 Task: Create a due date automation trigger when advanced on, the moment a card is due add dates due in between 1 and 5 working days.
Action: Mouse moved to (1146, 336)
Screenshot: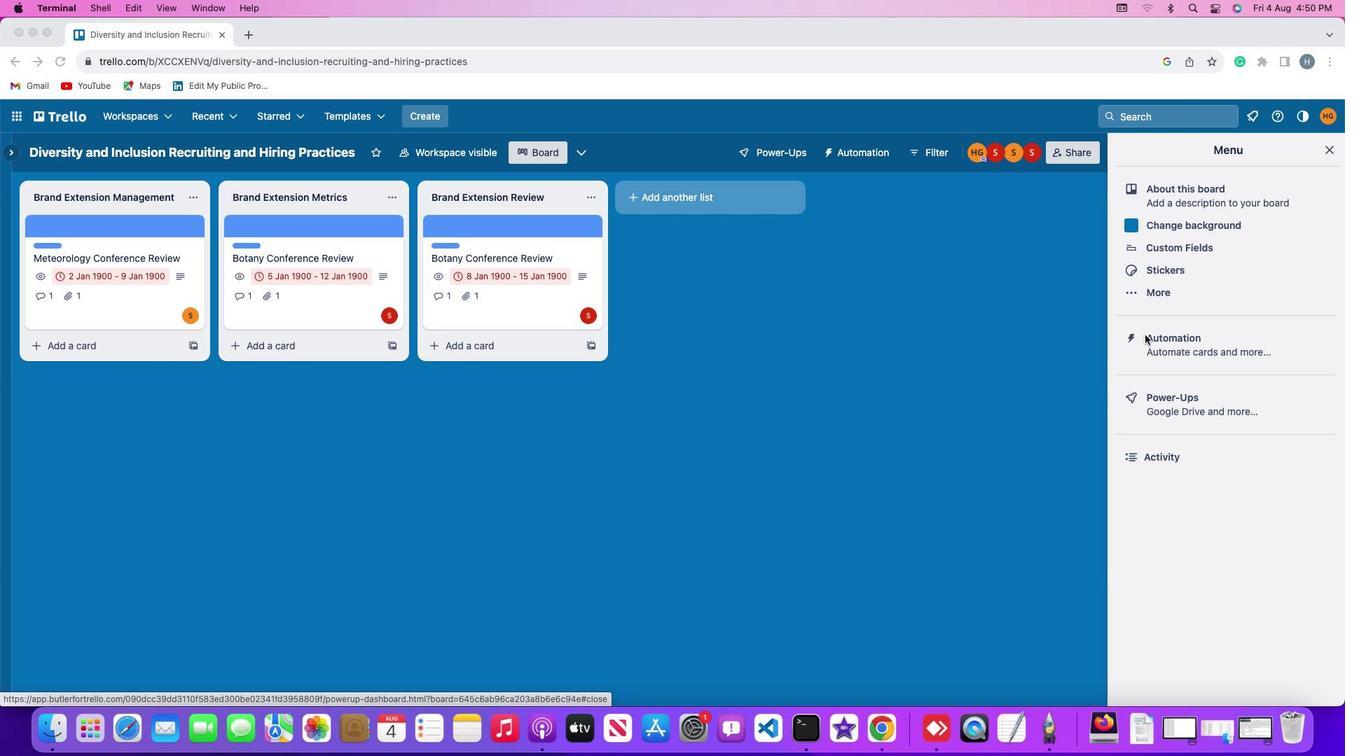 
Action: Mouse pressed left at (1146, 336)
Screenshot: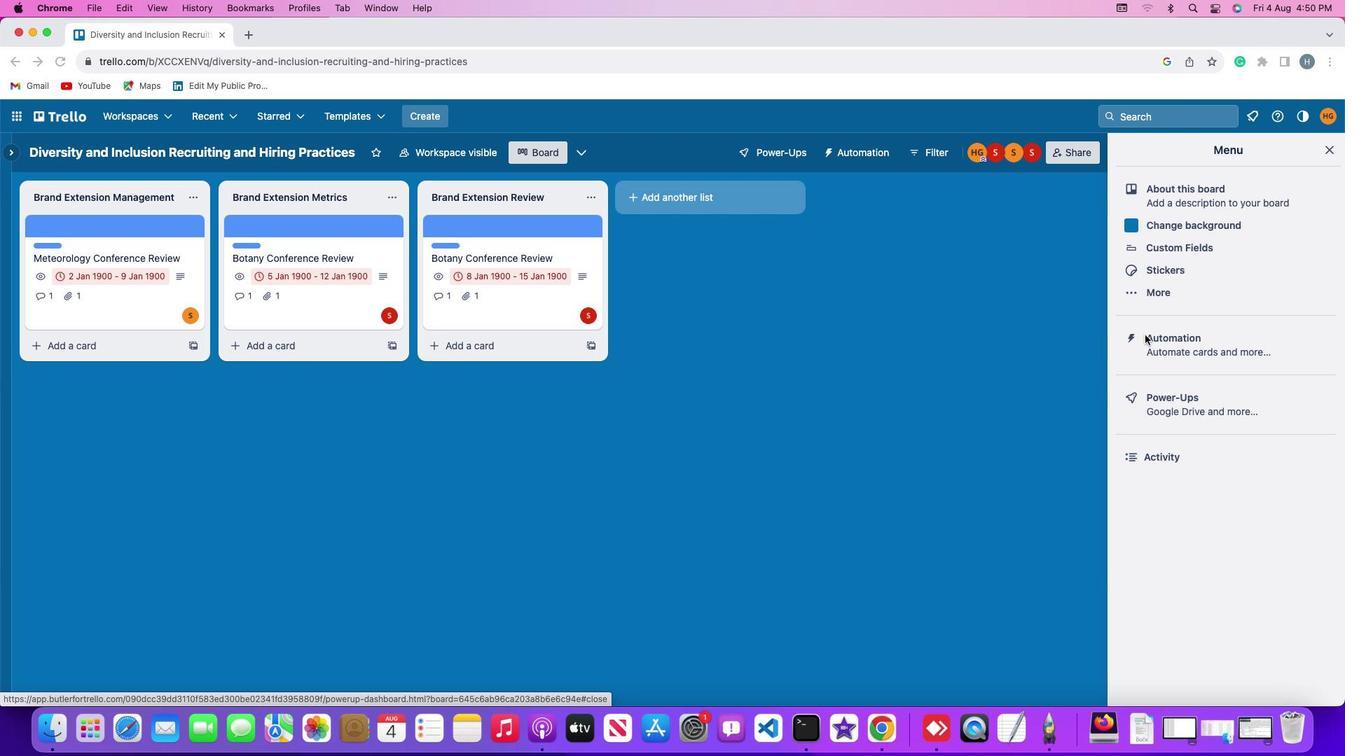 
Action: Mouse moved to (1146, 336)
Screenshot: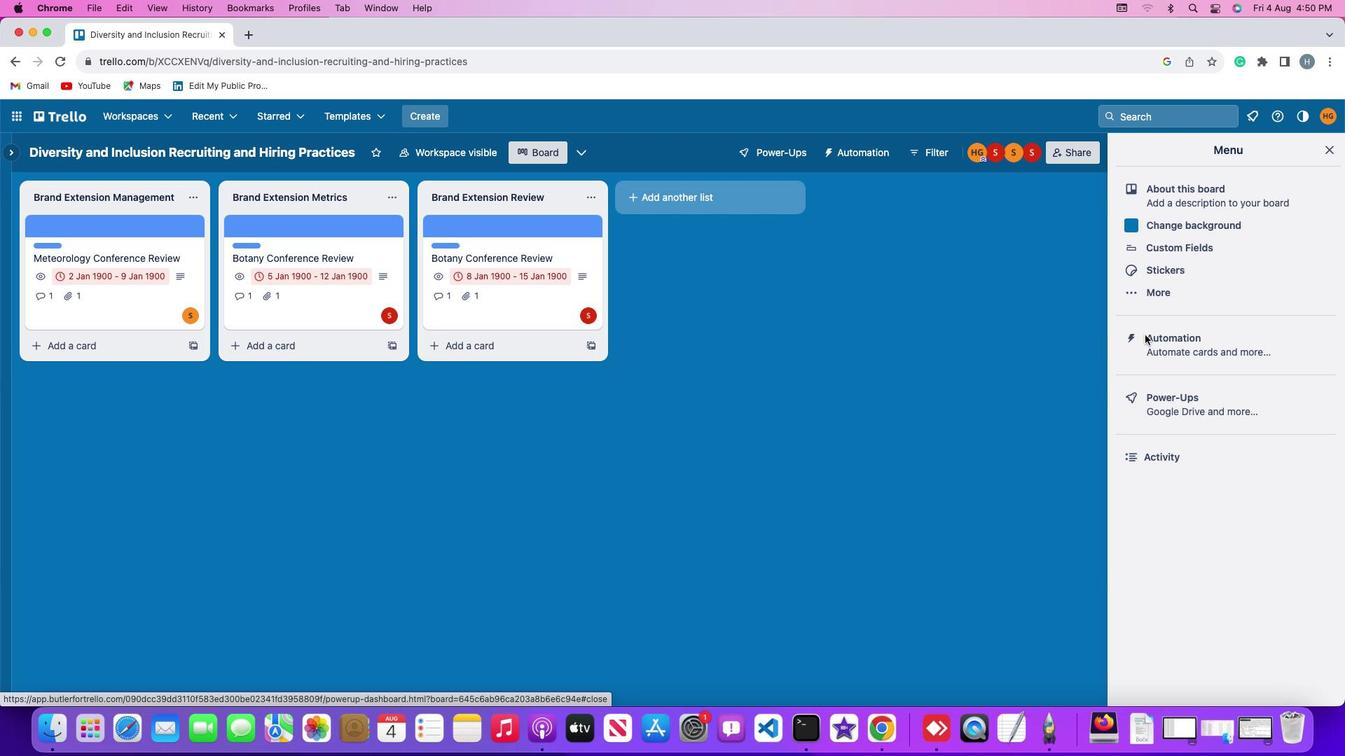 
Action: Mouse pressed left at (1146, 336)
Screenshot: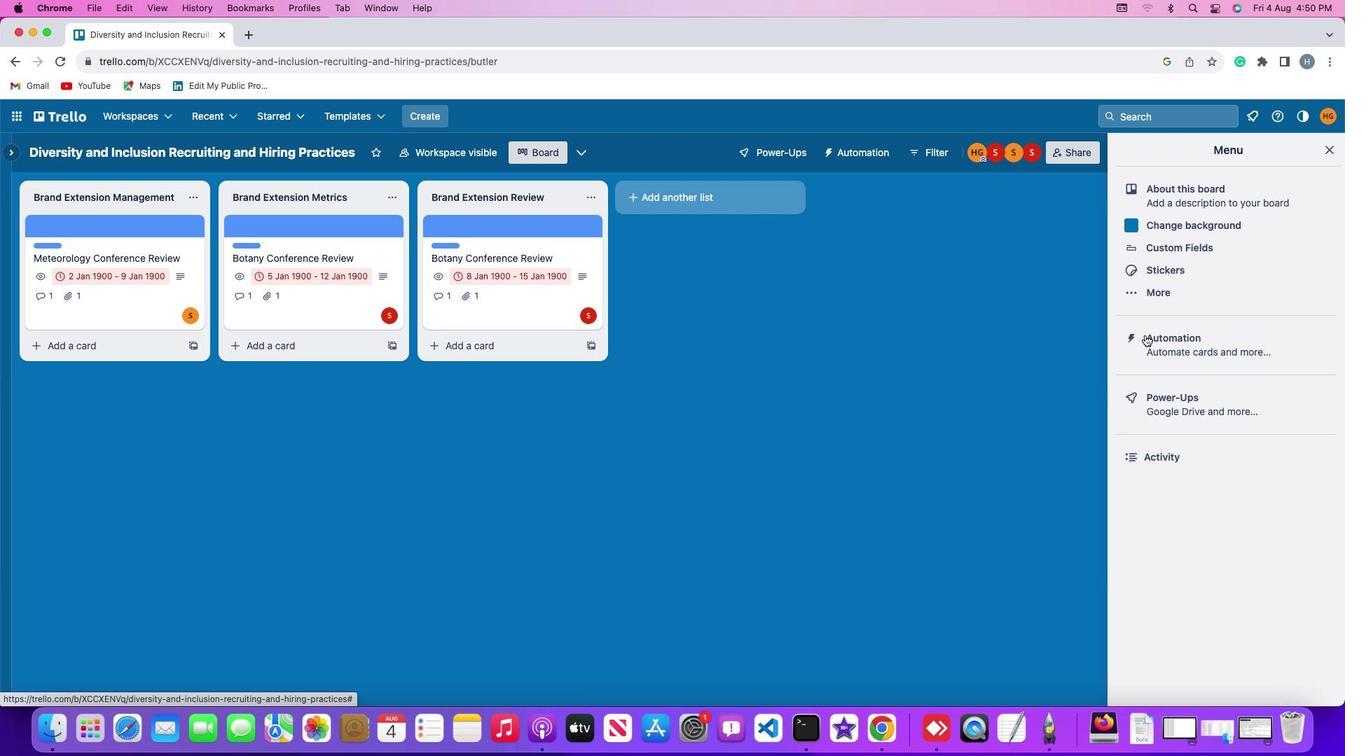 
Action: Mouse moved to (93, 332)
Screenshot: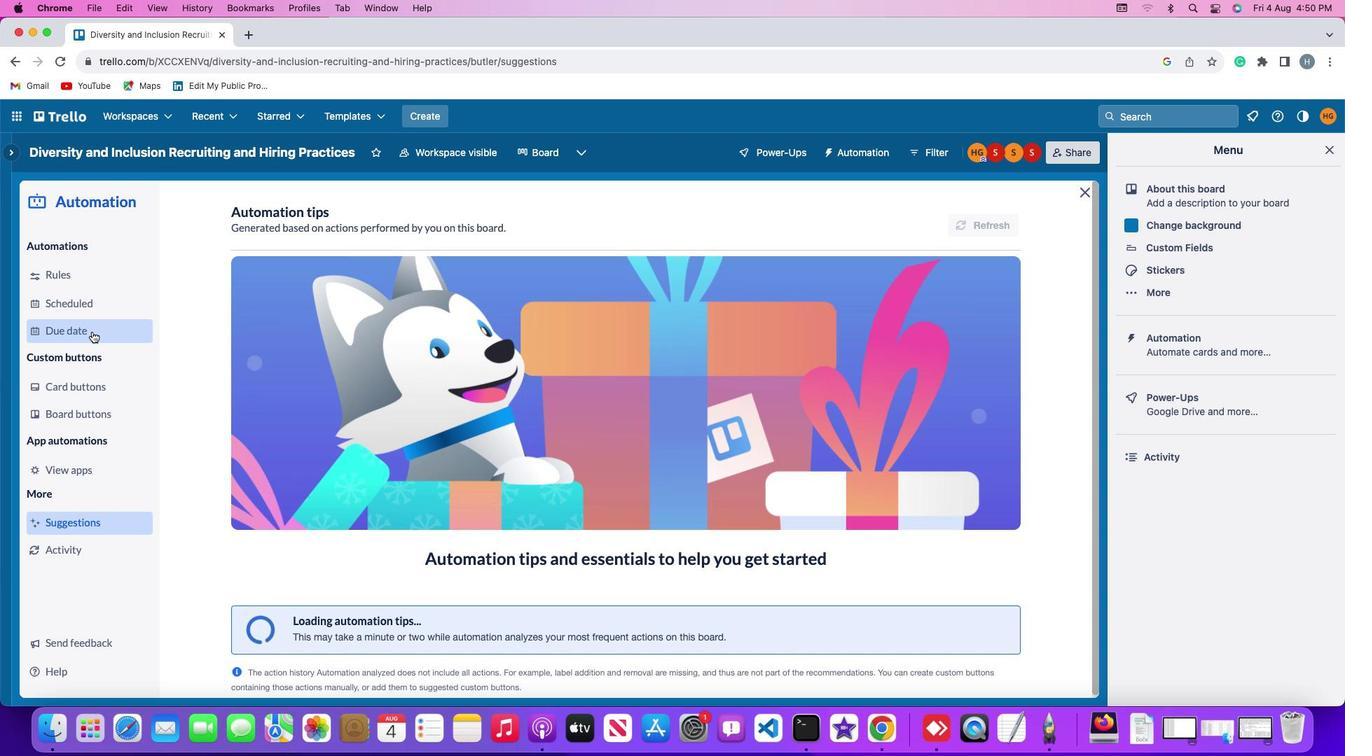 
Action: Mouse pressed left at (93, 332)
Screenshot: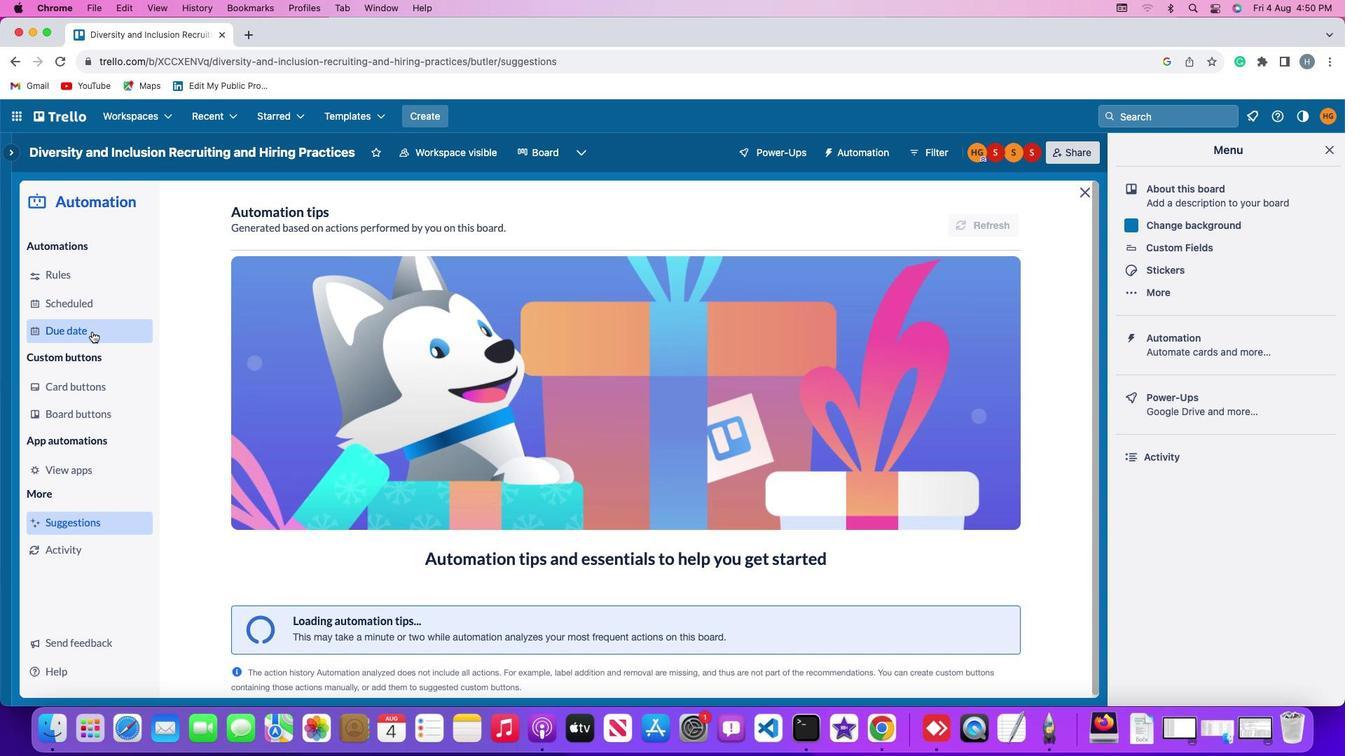 
Action: Mouse moved to (915, 217)
Screenshot: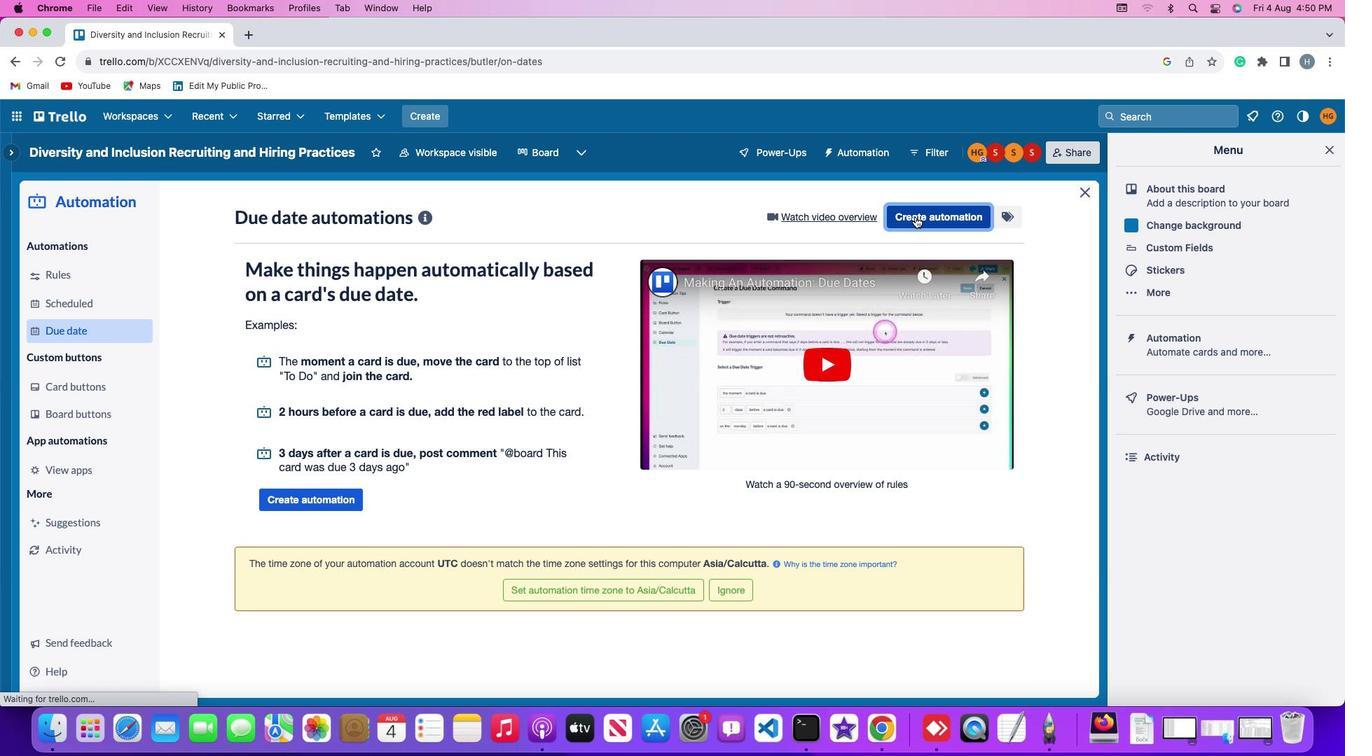 
Action: Mouse pressed left at (915, 217)
Screenshot: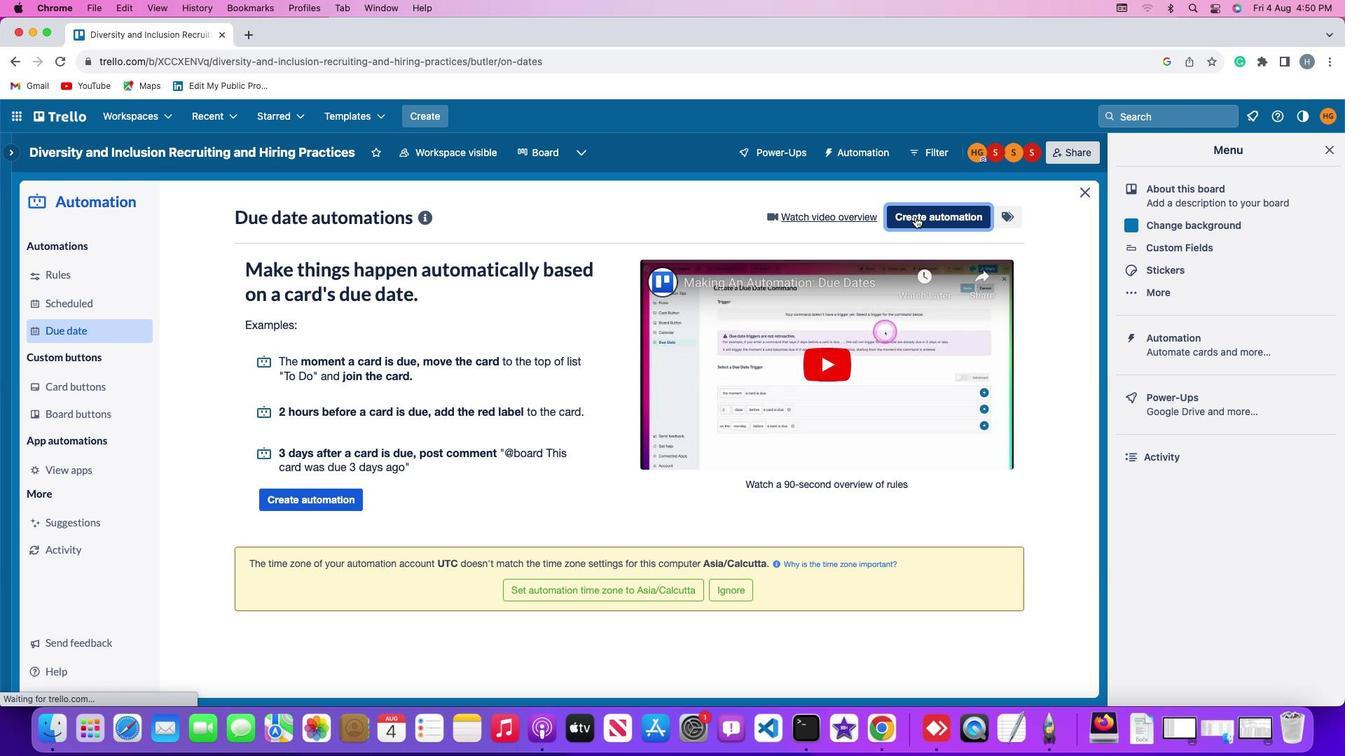 
Action: Mouse moved to (632, 348)
Screenshot: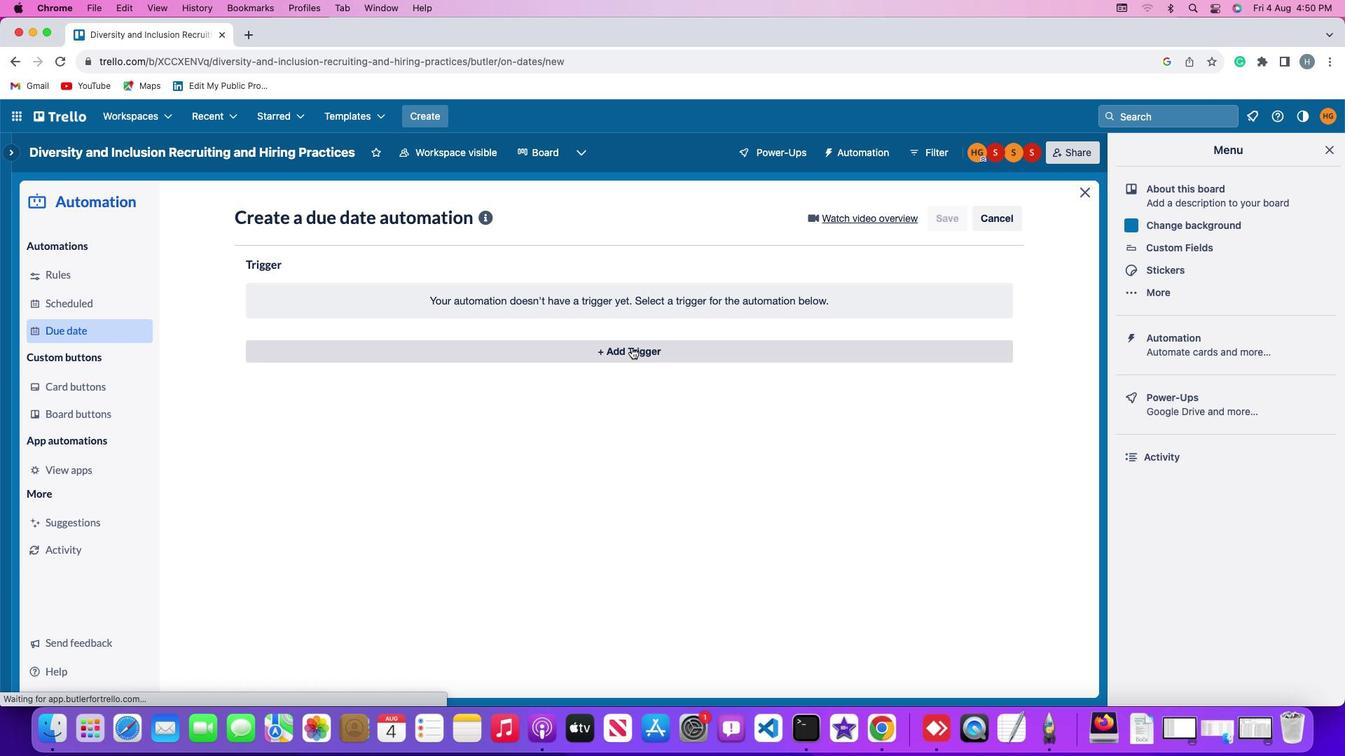 
Action: Mouse pressed left at (632, 348)
Screenshot: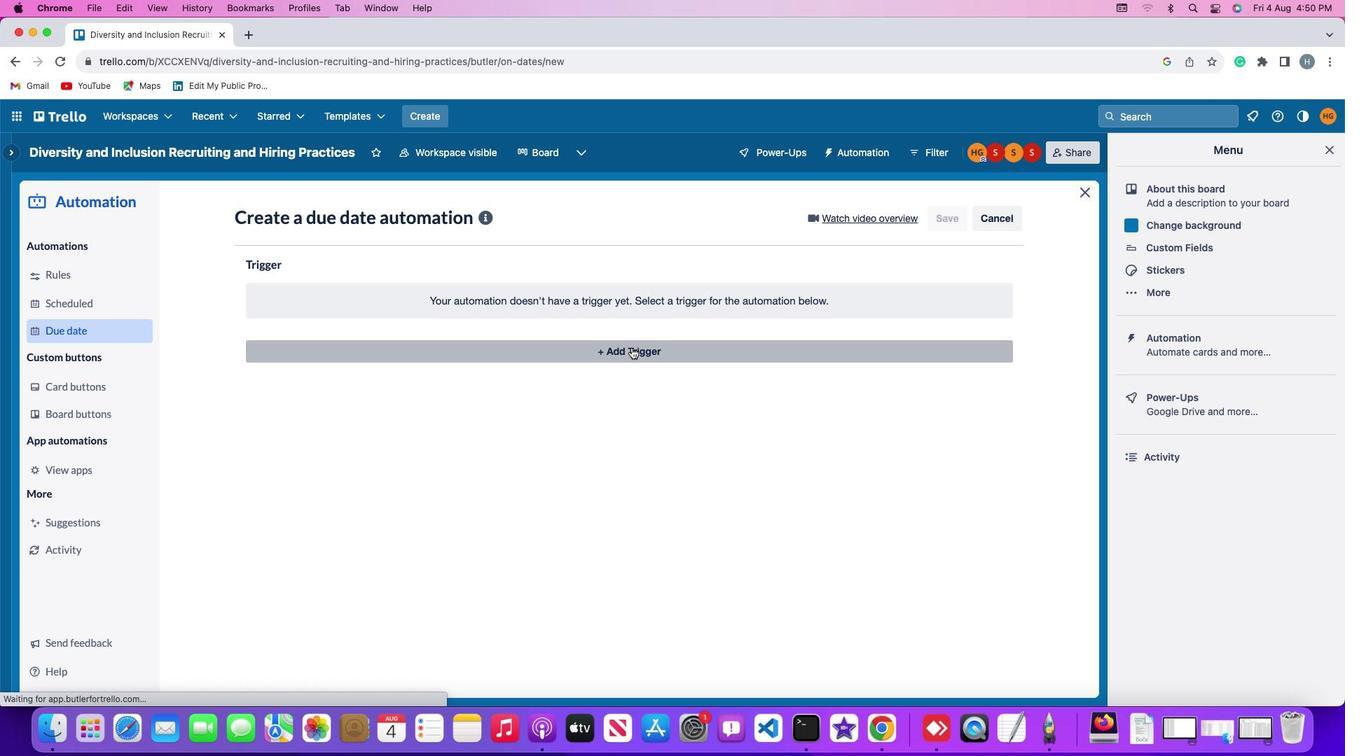 
Action: Mouse moved to (292, 514)
Screenshot: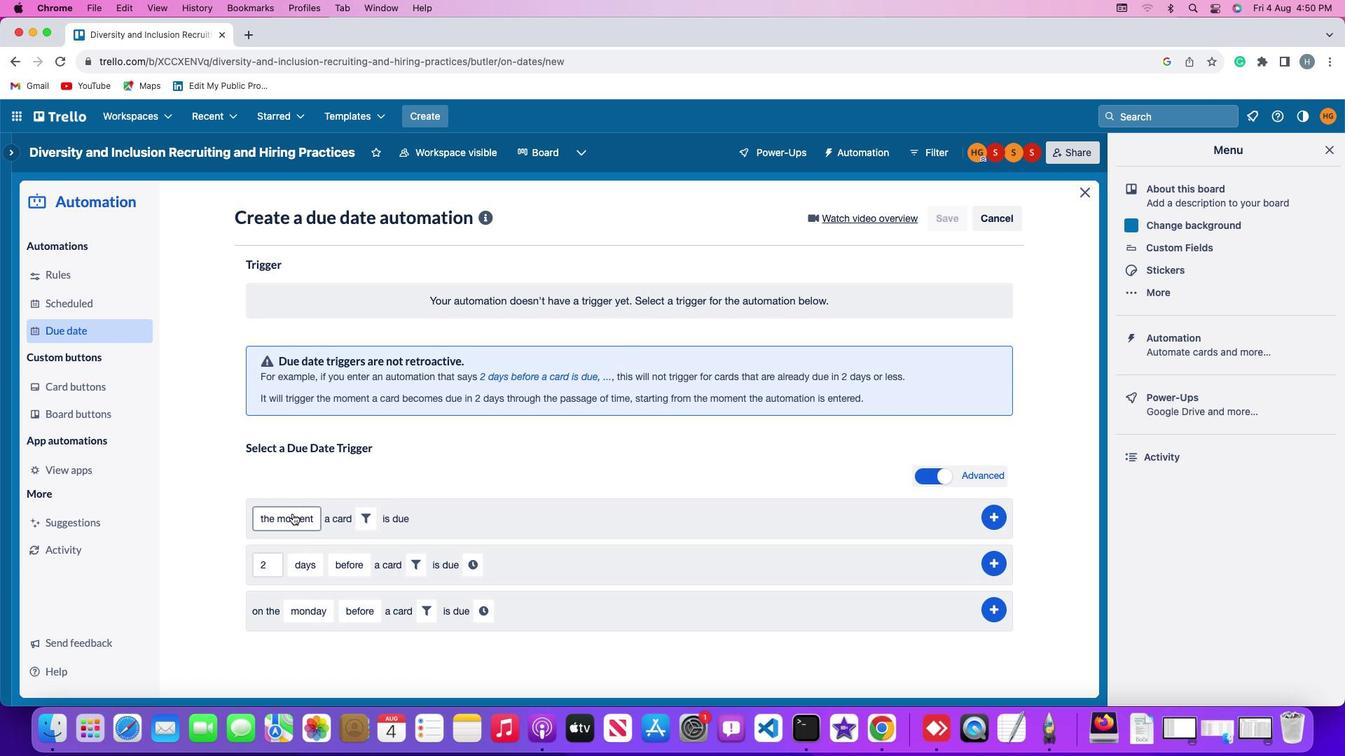 
Action: Mouse pressed left at (292, 514)
Screenshot: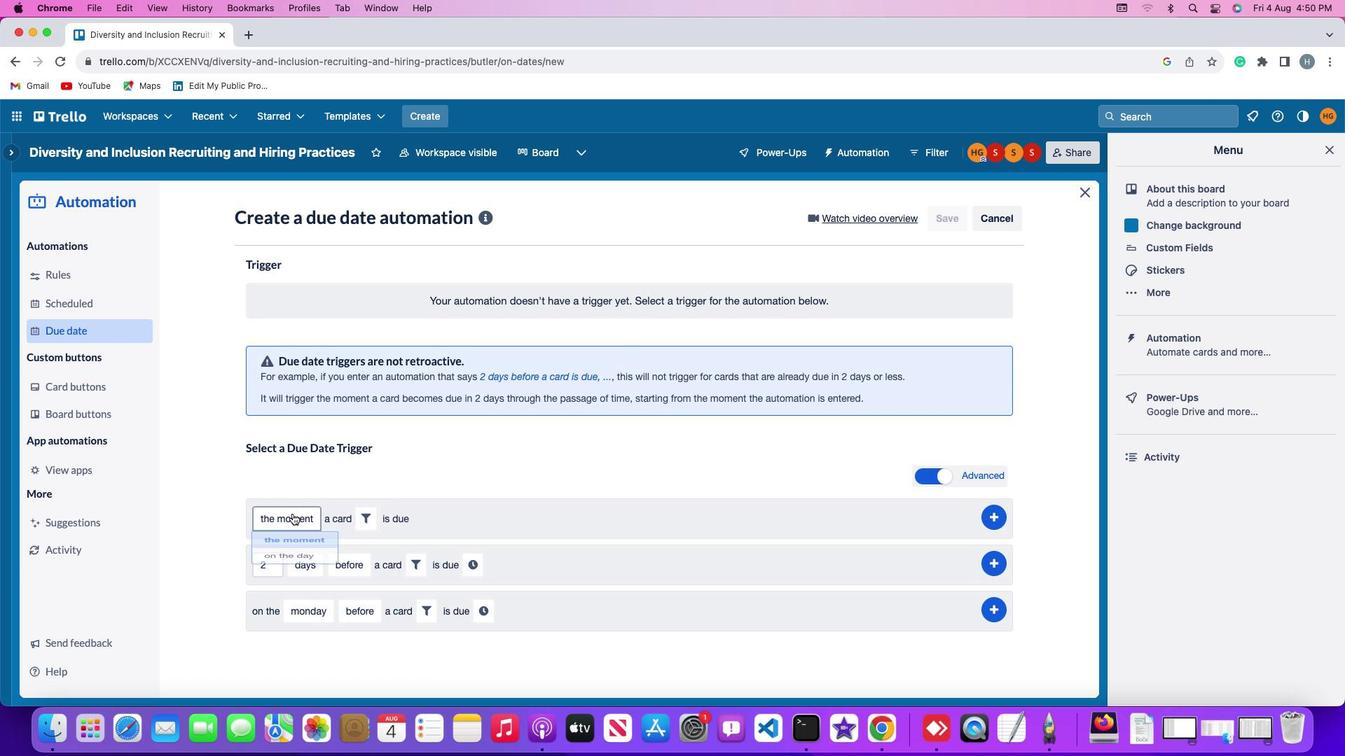 
Action: Mouse moved to (296, 541)
Screenshot: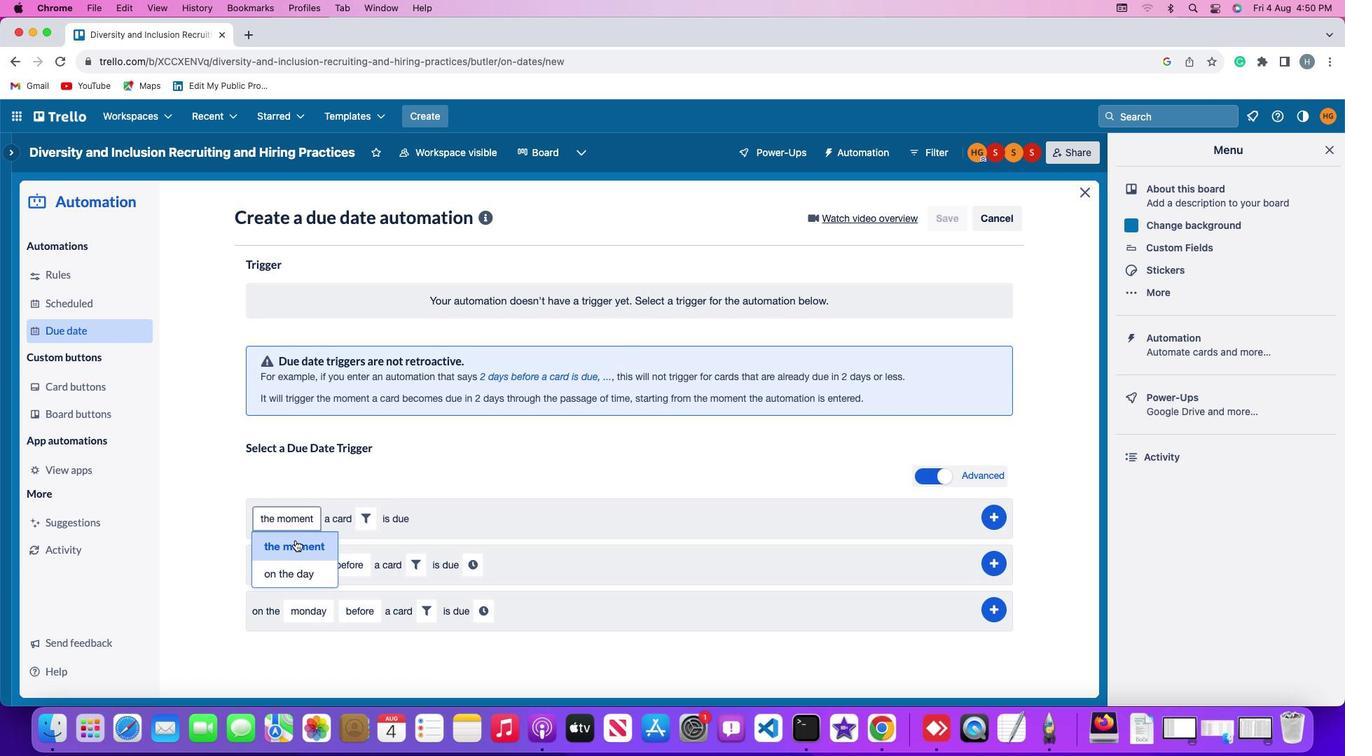 
Action: Mouse pressed left at (296, 541)
Screenshot: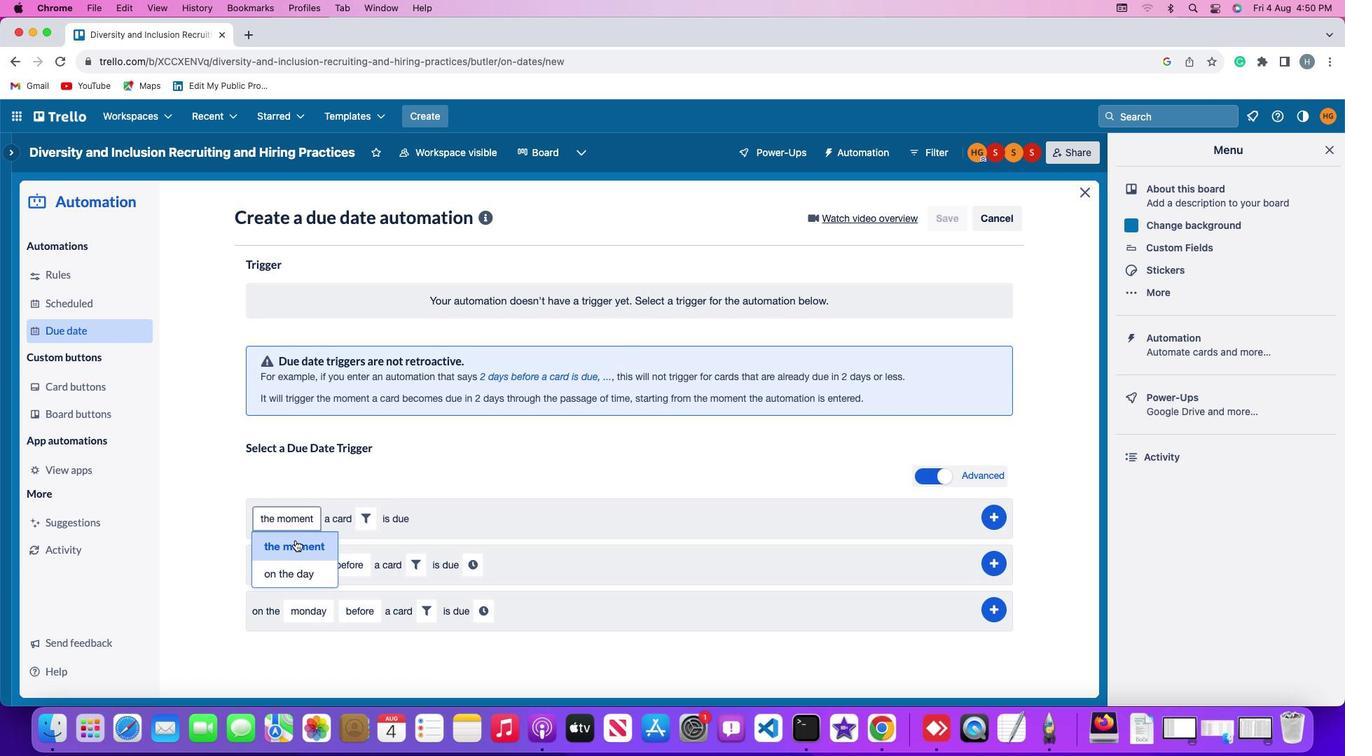 
Action: Mouse moved to (366, 522)
Screenshot: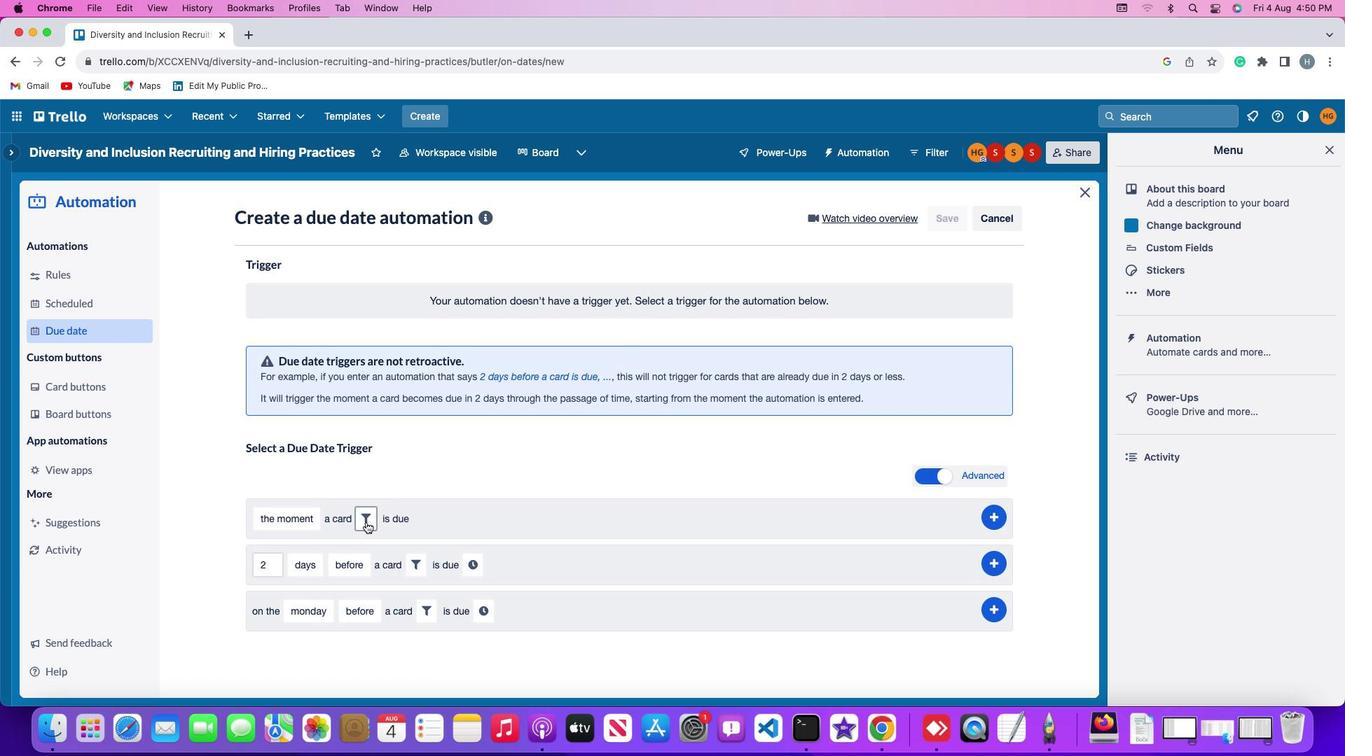
Action: Mouse pressed left at (366, 522)
Screenshot: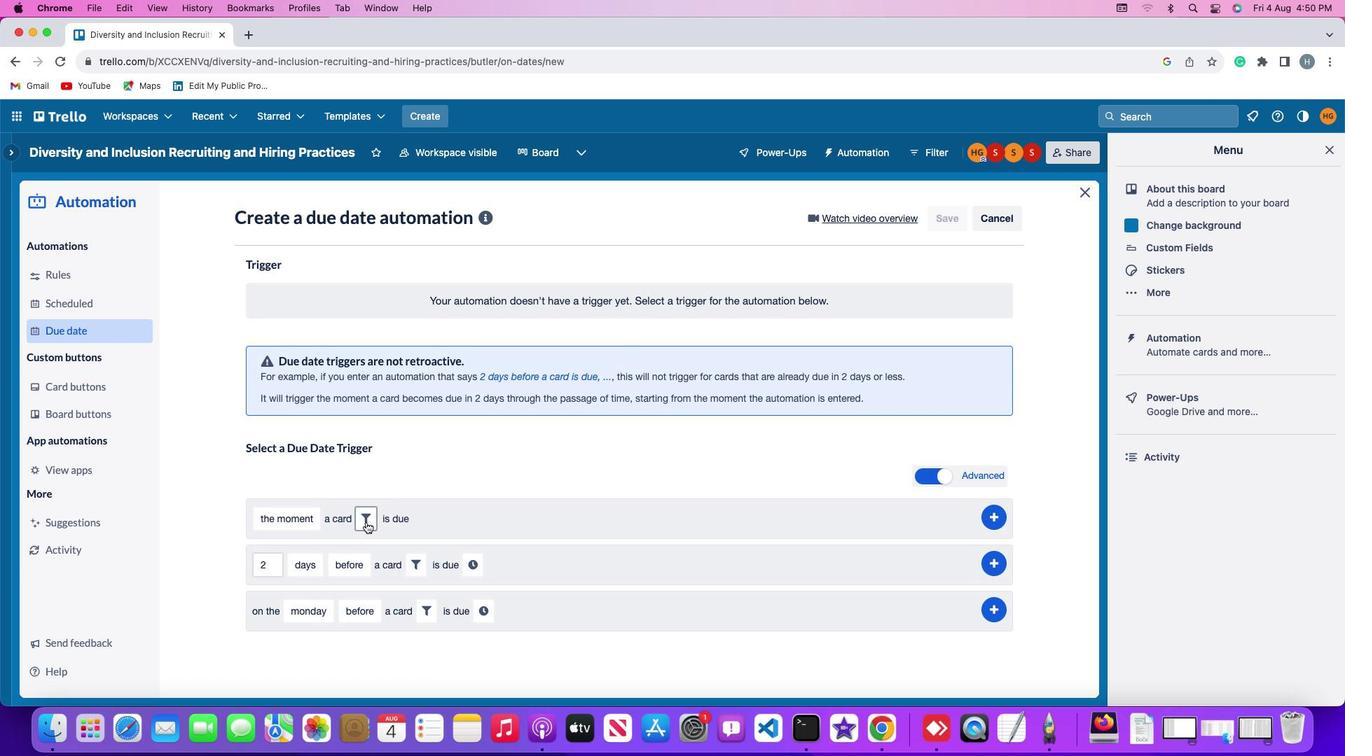 
Action: Mouse moved to (433, 562)
Screenshot: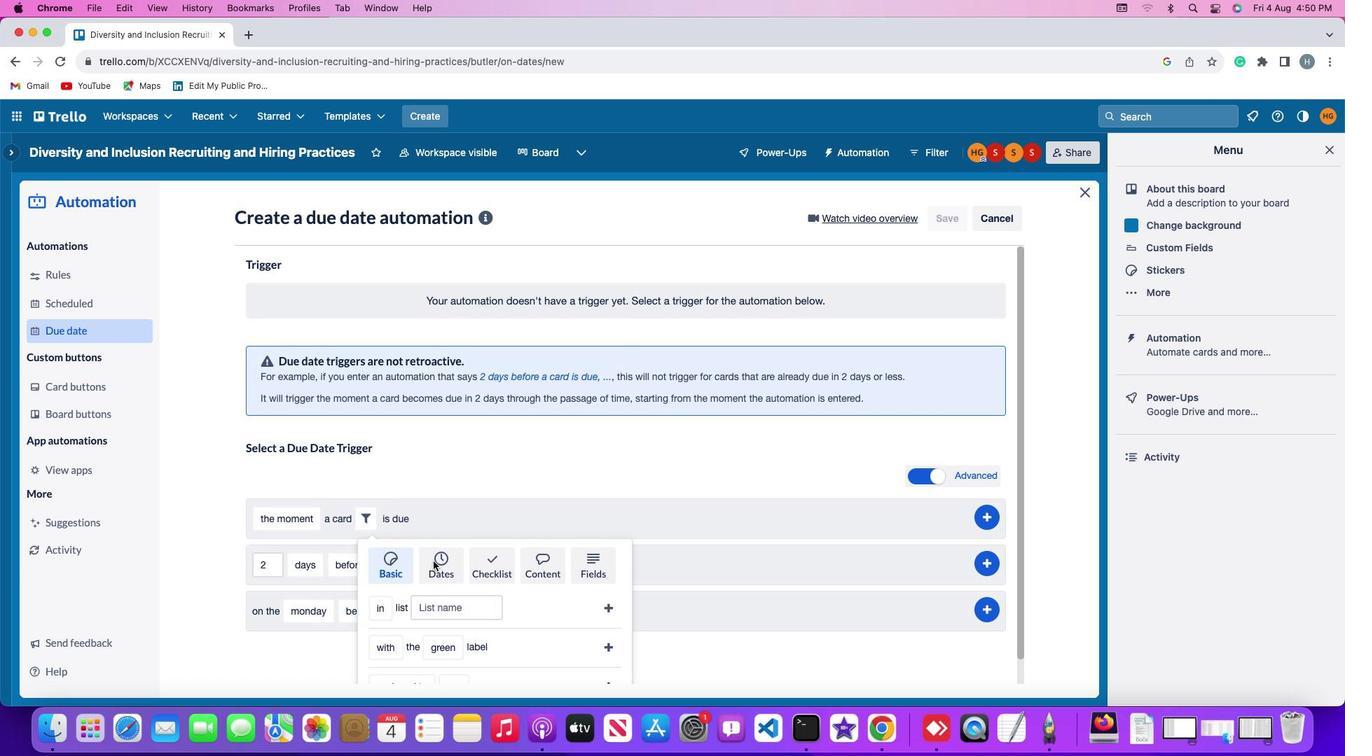 
Action: Mouse pressed left at (433, 562)
Screenshot: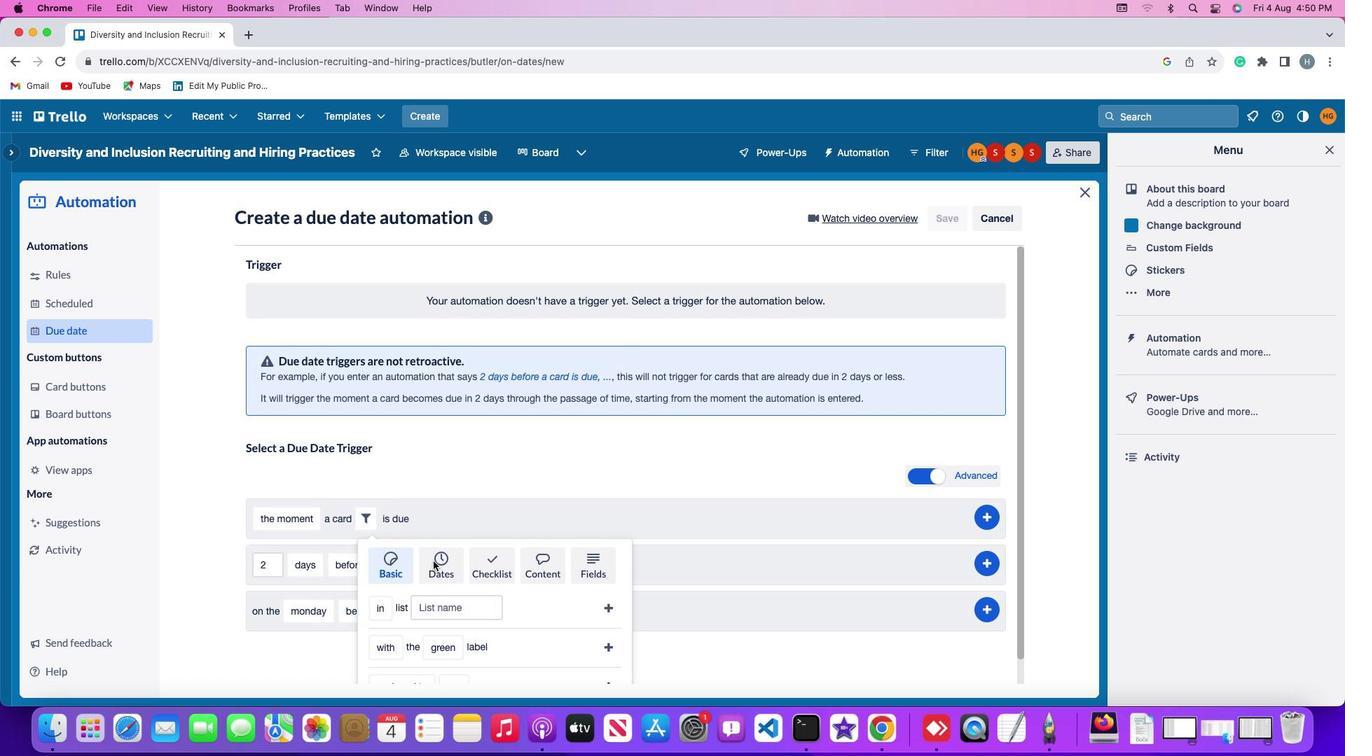 
Action: Mouse moved to (461, 558)
Screenshot: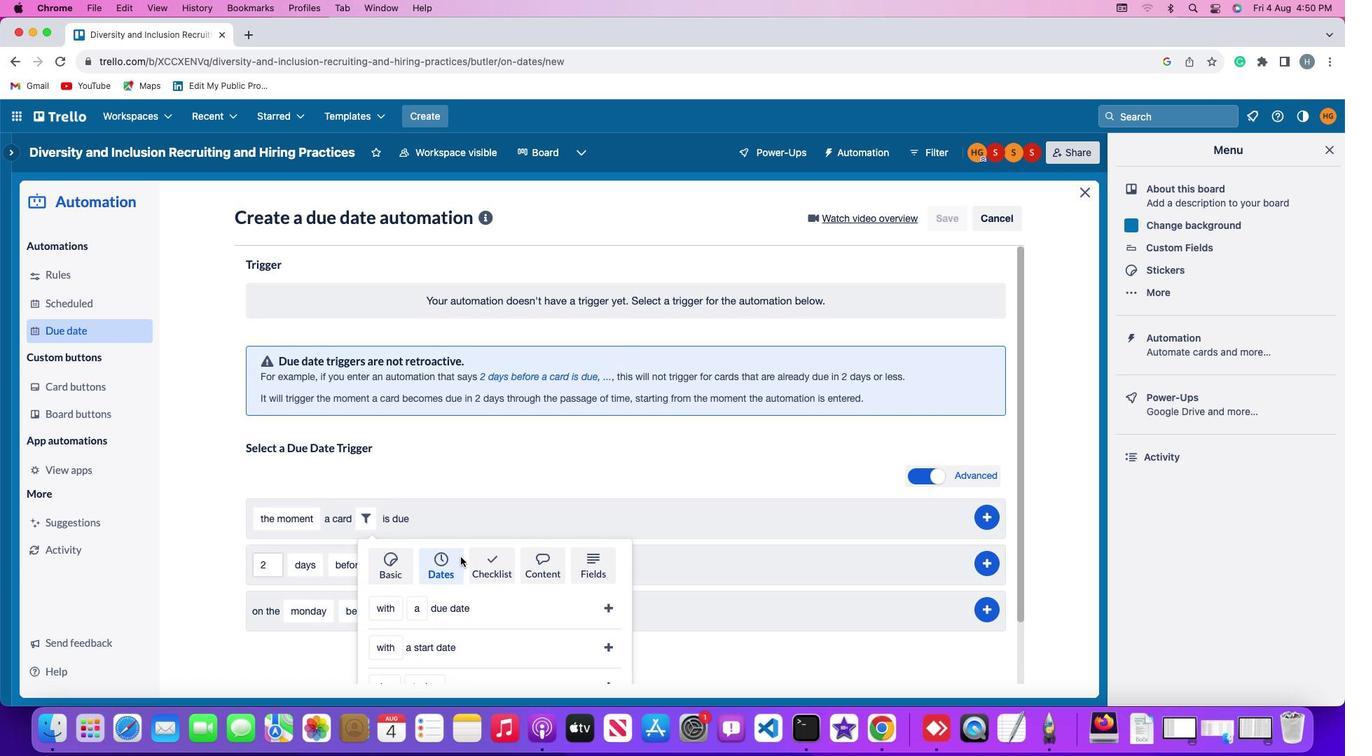 
Action: Mouse scrolled (461, 558) with delta (0, 0)
Screenshot: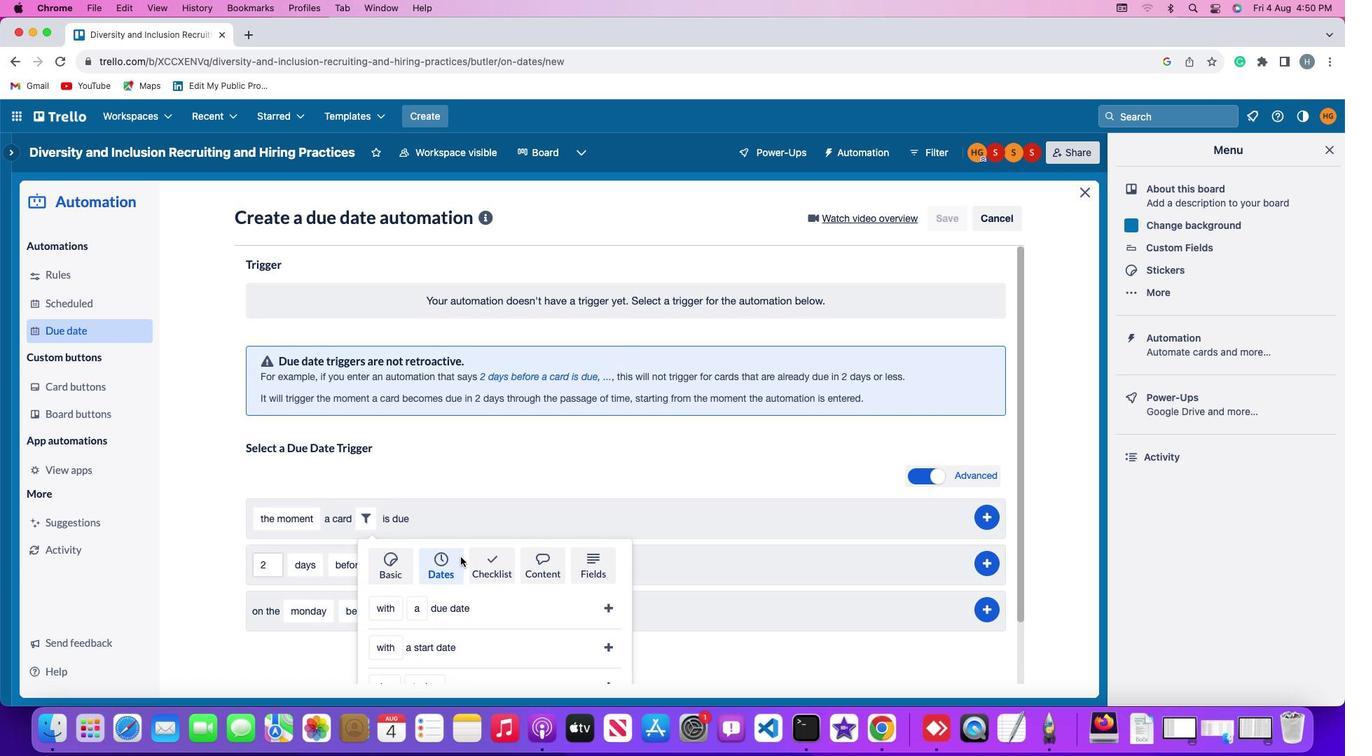 
Action: Mouse scrolled (461, 558) with delta (0, 0)
Screenshot: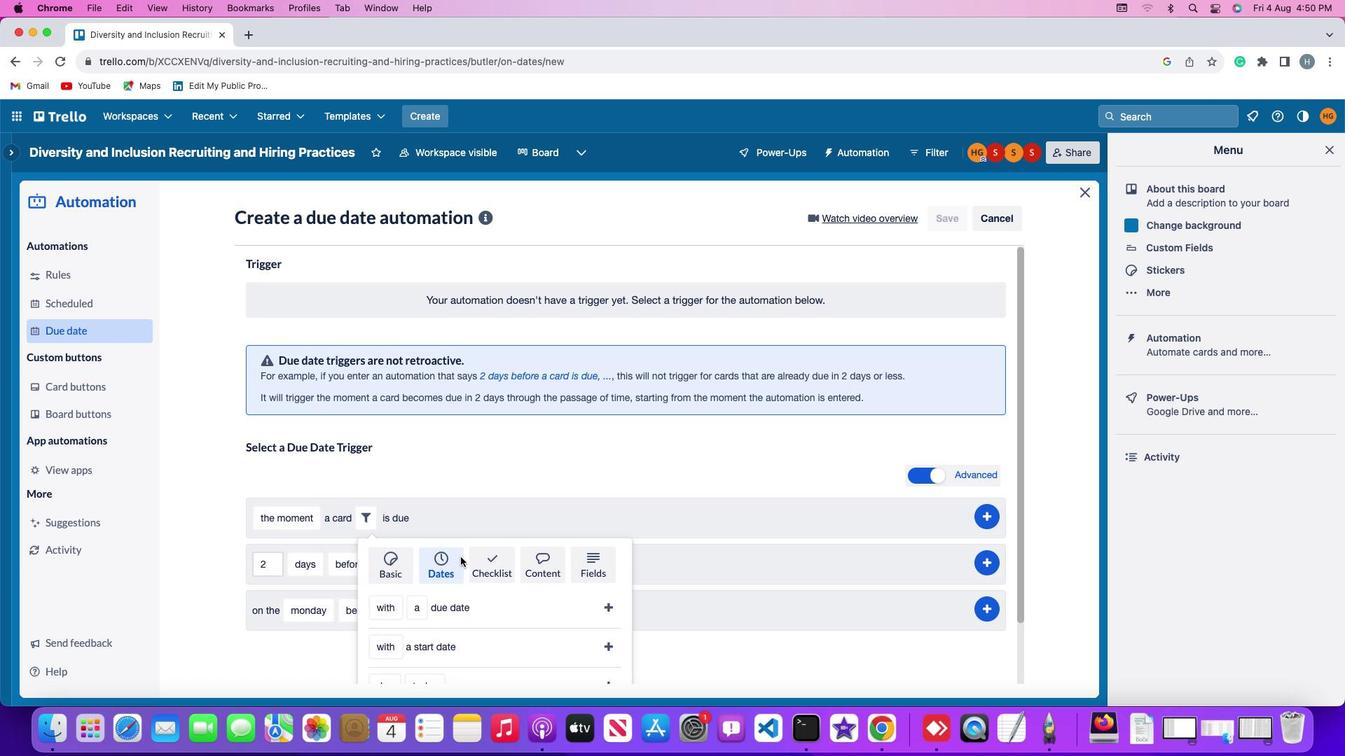 
Action: Mouse scrolled (461, 558) with delta (0, 0)
Screenshot: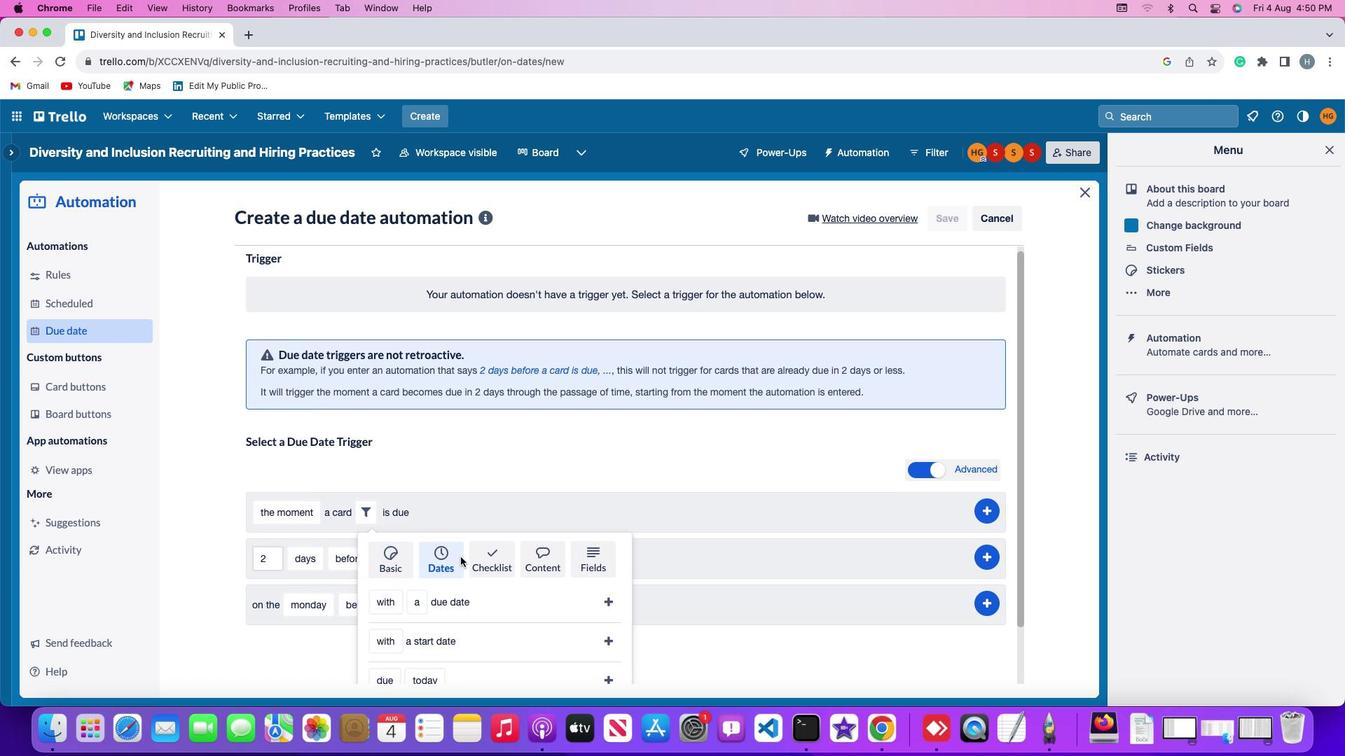 
Action: Mouse scrolled (461, 558) with delta (0, -1)
Screenshot: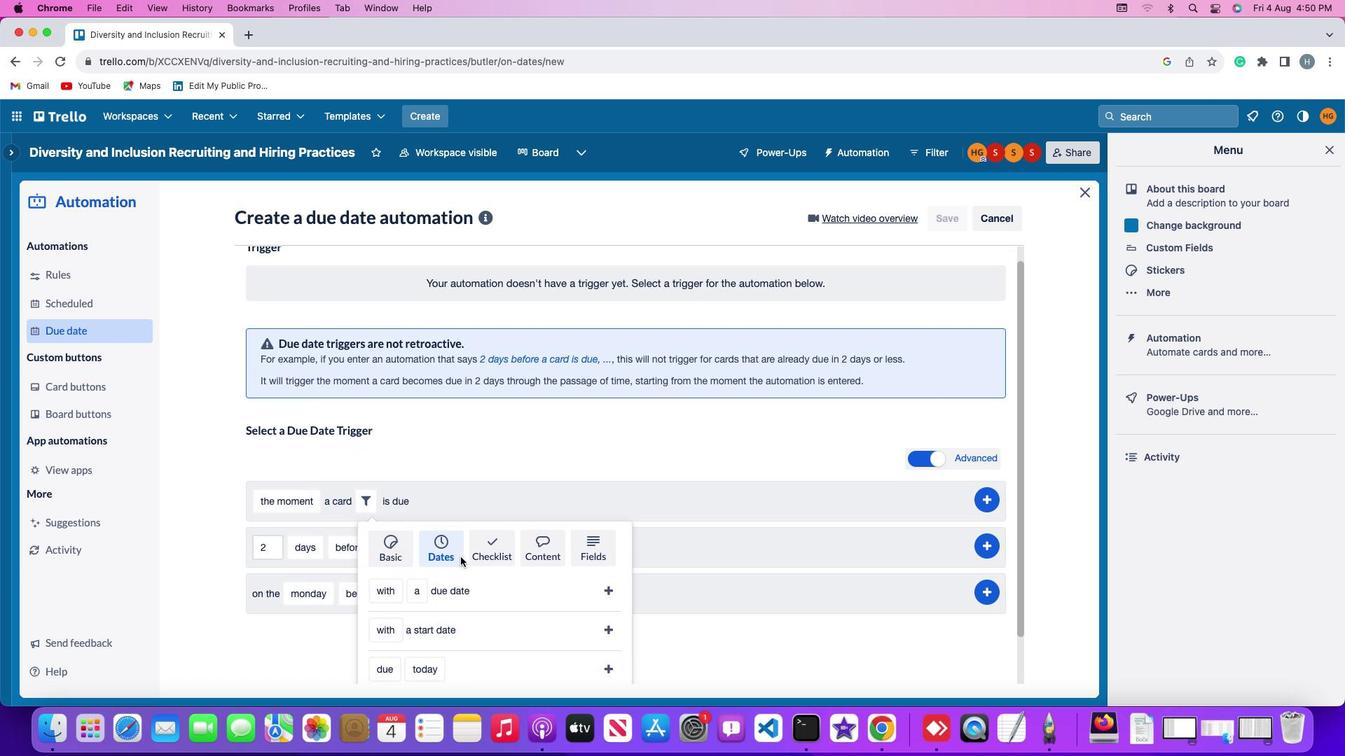 
Action: Mouse moved to (463, 557)
Screenshot: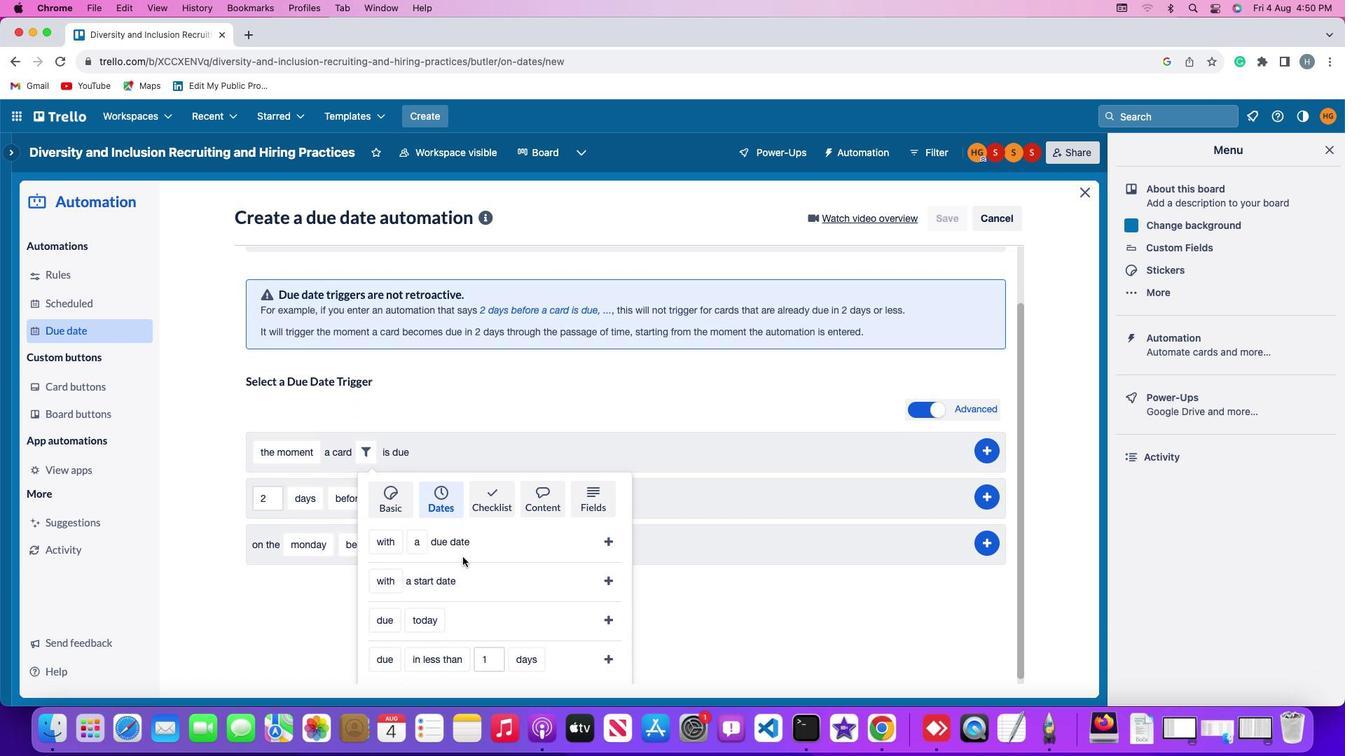 
Action: Mouse scrolled (463, 557) with delta (0, 0)
Screenshot: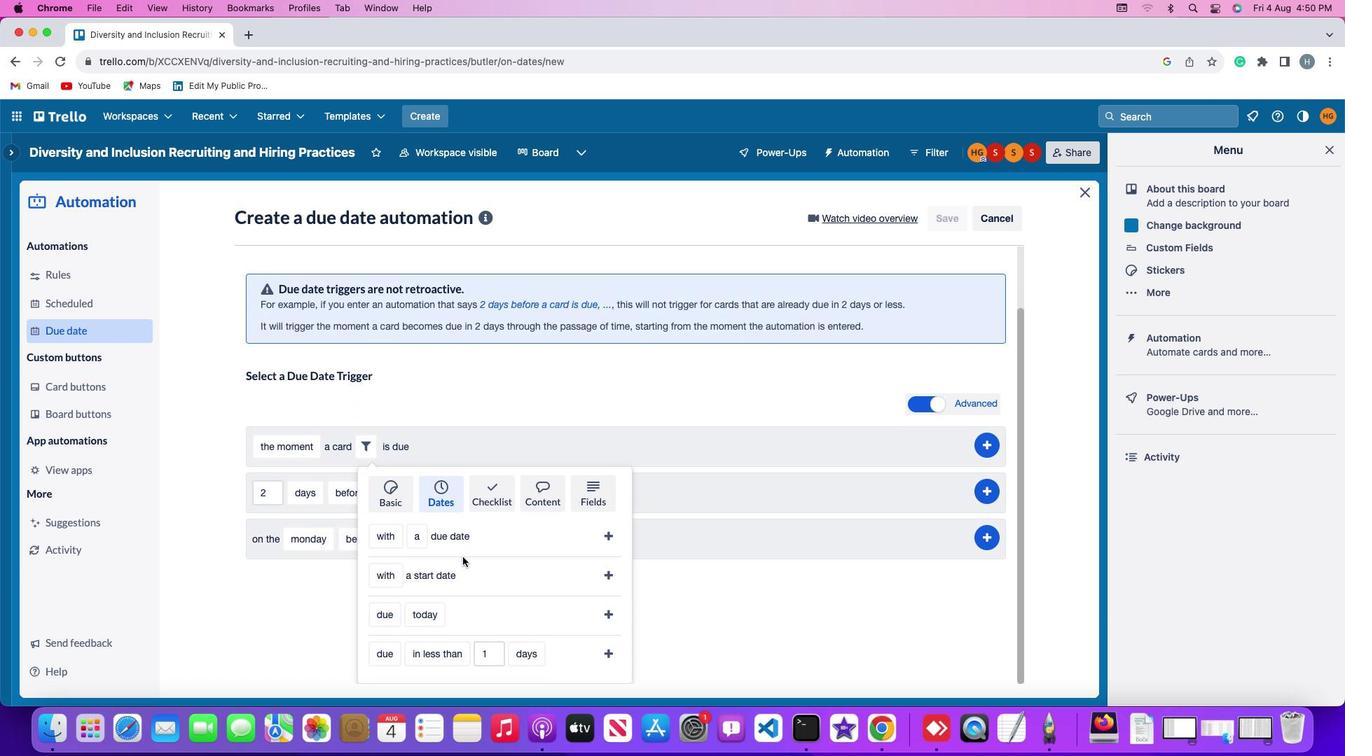 
Action: Mouse scrolled (463, 557) with delta (0, 0)
Screenshot: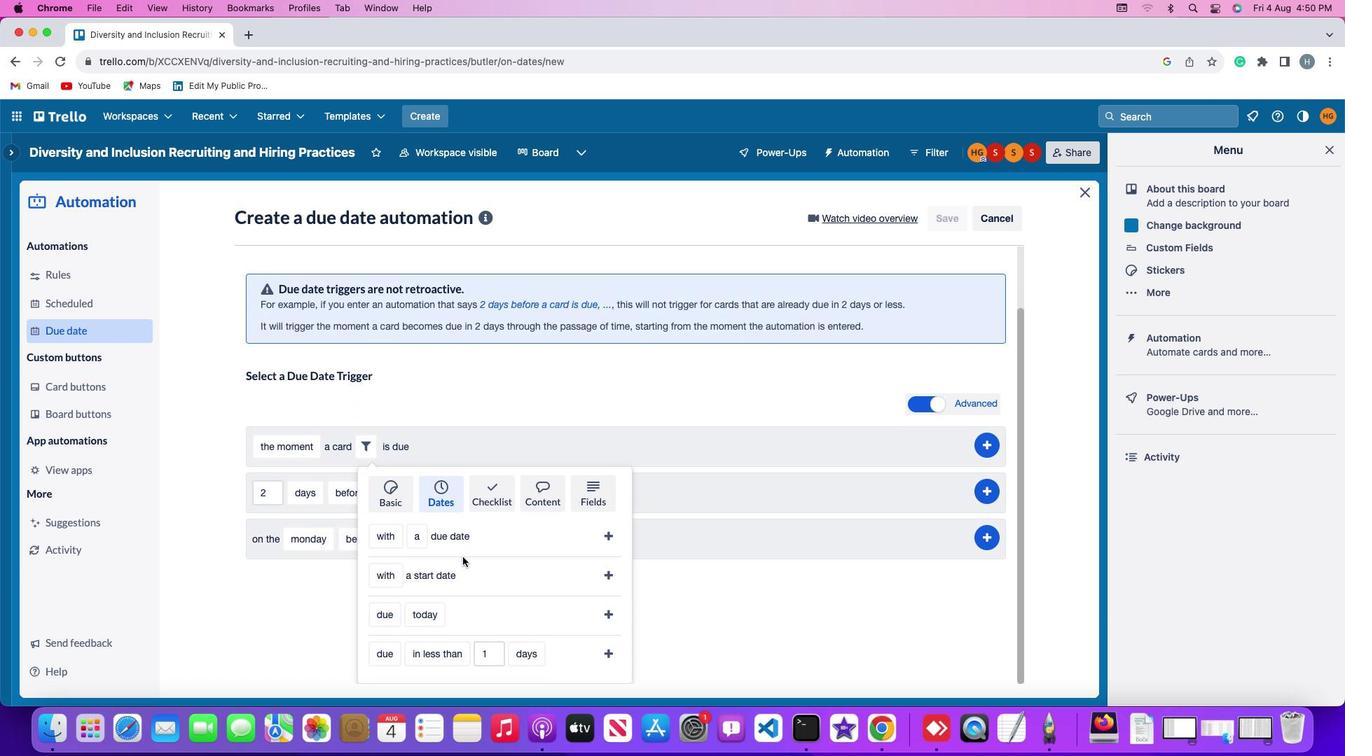 
Action: Mouse scrolled (463, 557) with delta (0, 0)
Screenshot: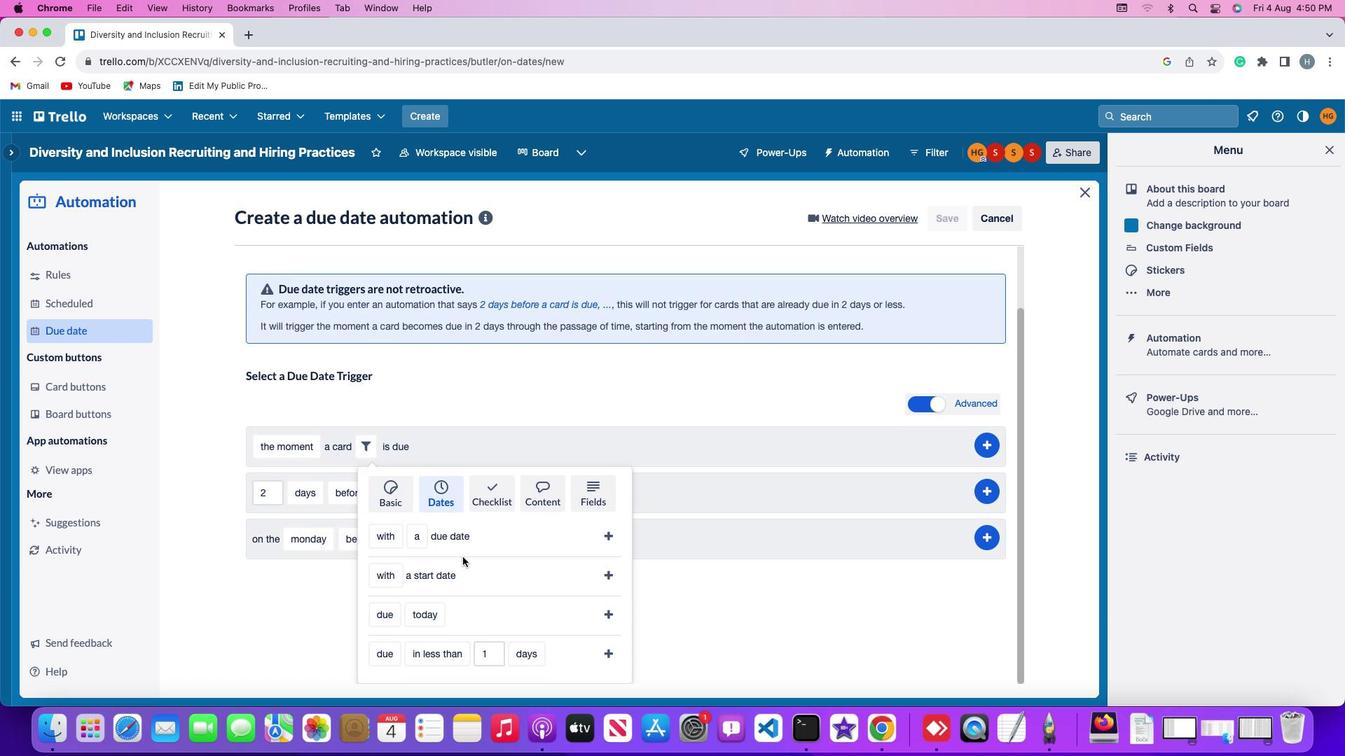 
Action: Mouse scrolled (463, 557) with delta (0, -2)
Screenshot: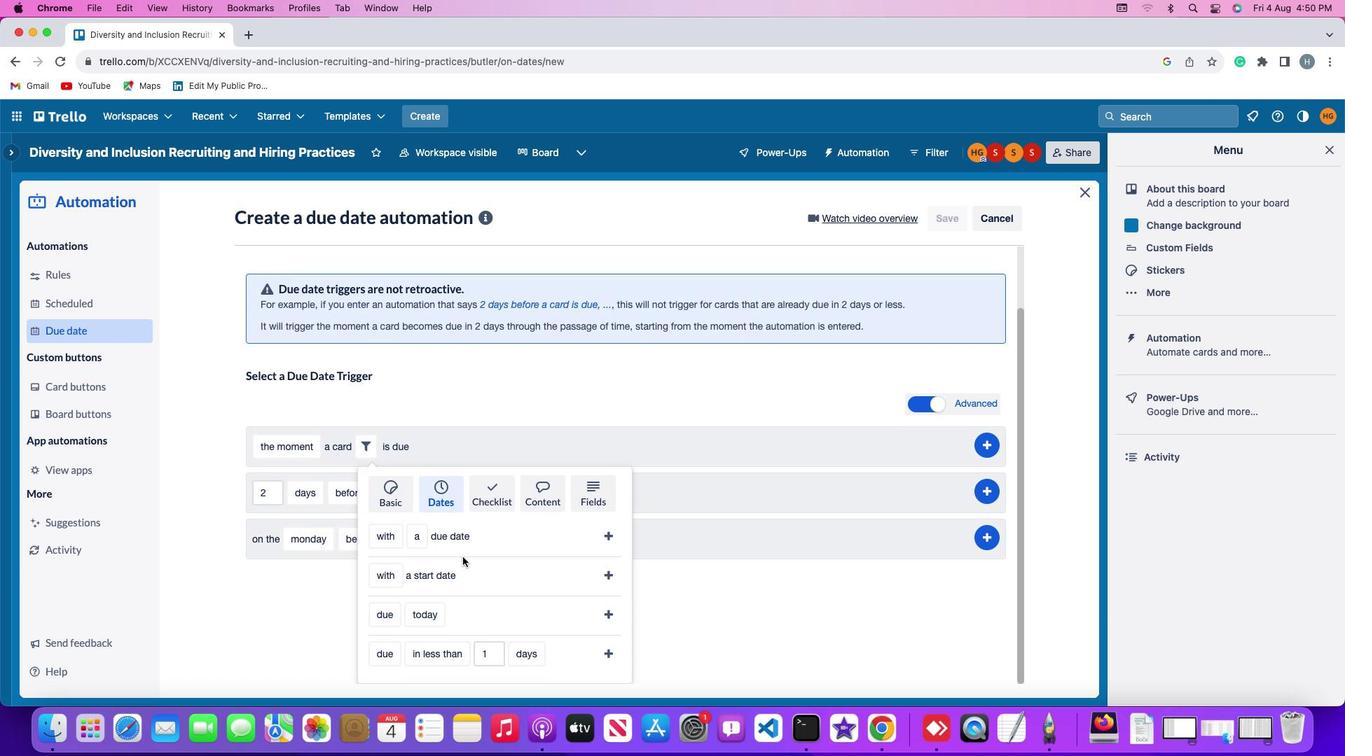 
Action: Mouse moved to (448, 629)
Screenshot: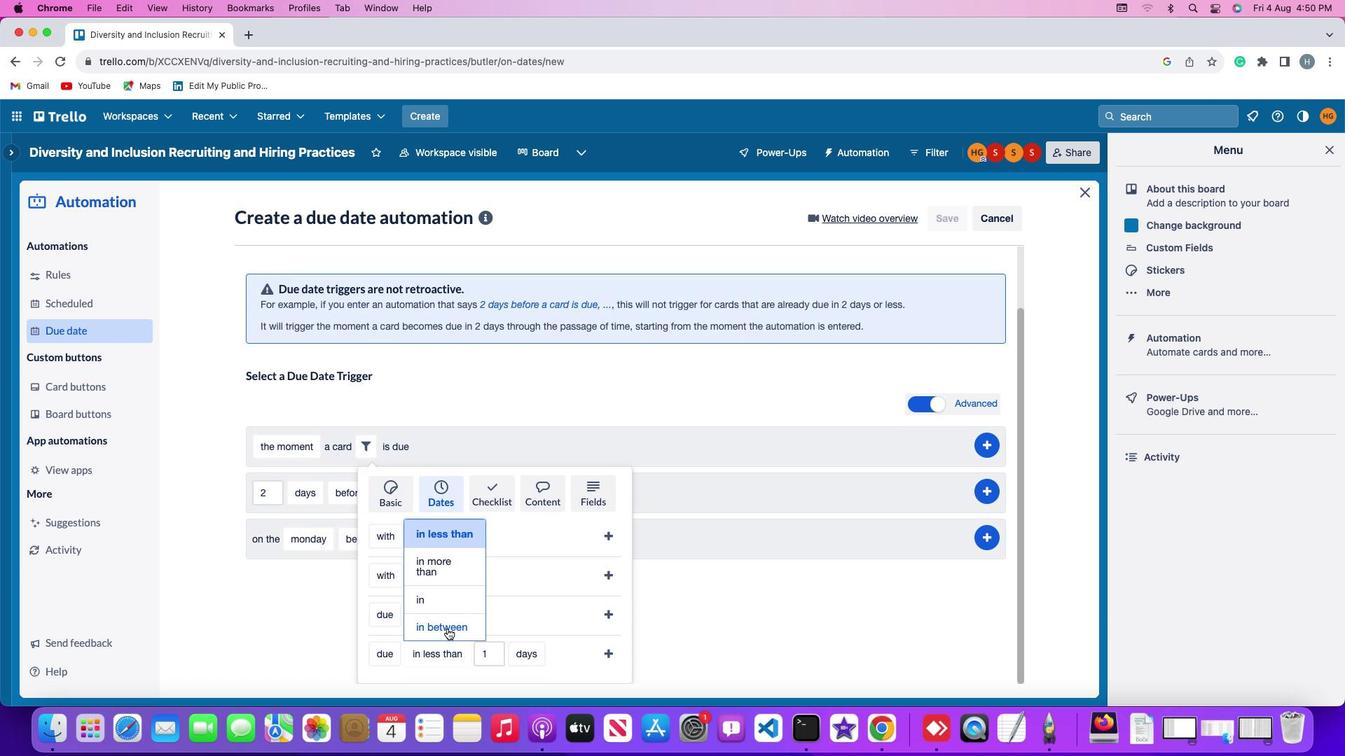 
Action: Mouse pressed left at (448, 629)
Screenshot: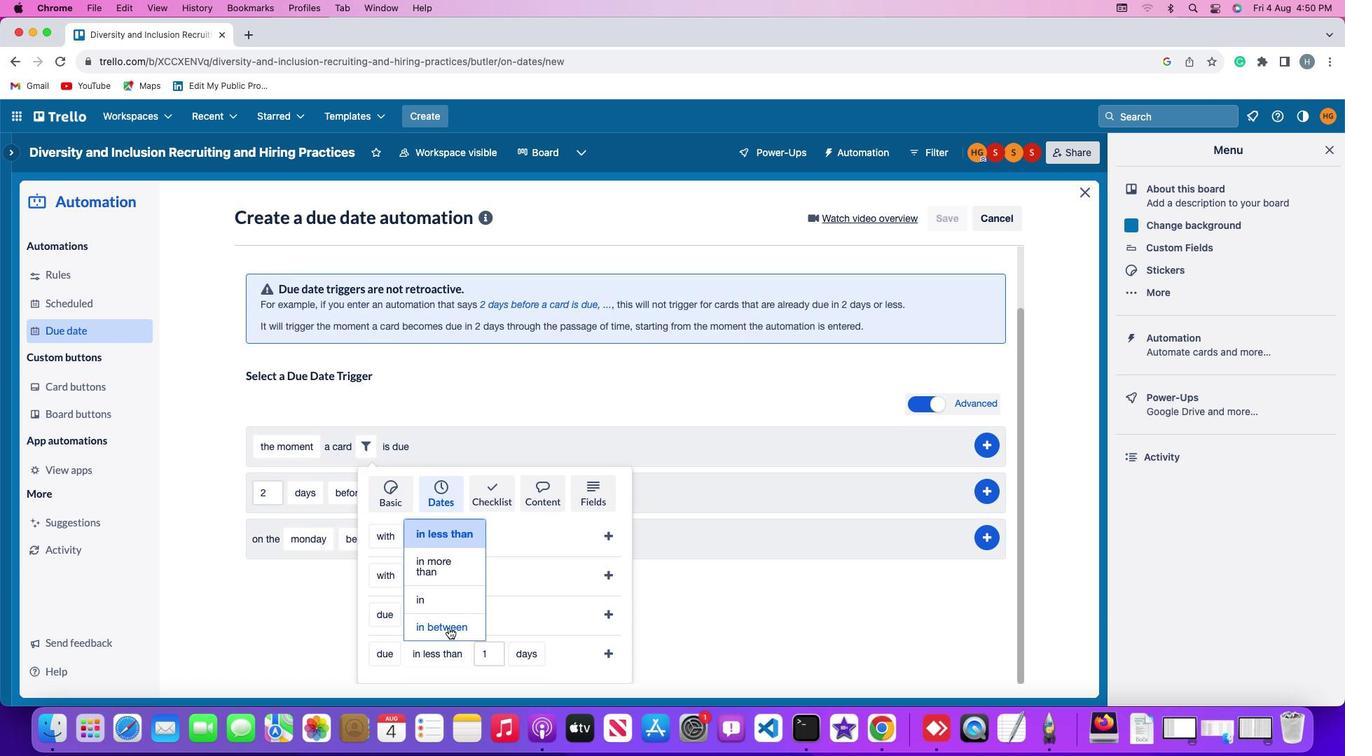 
Action: Mouse moved to (490, 653)
Screenshot: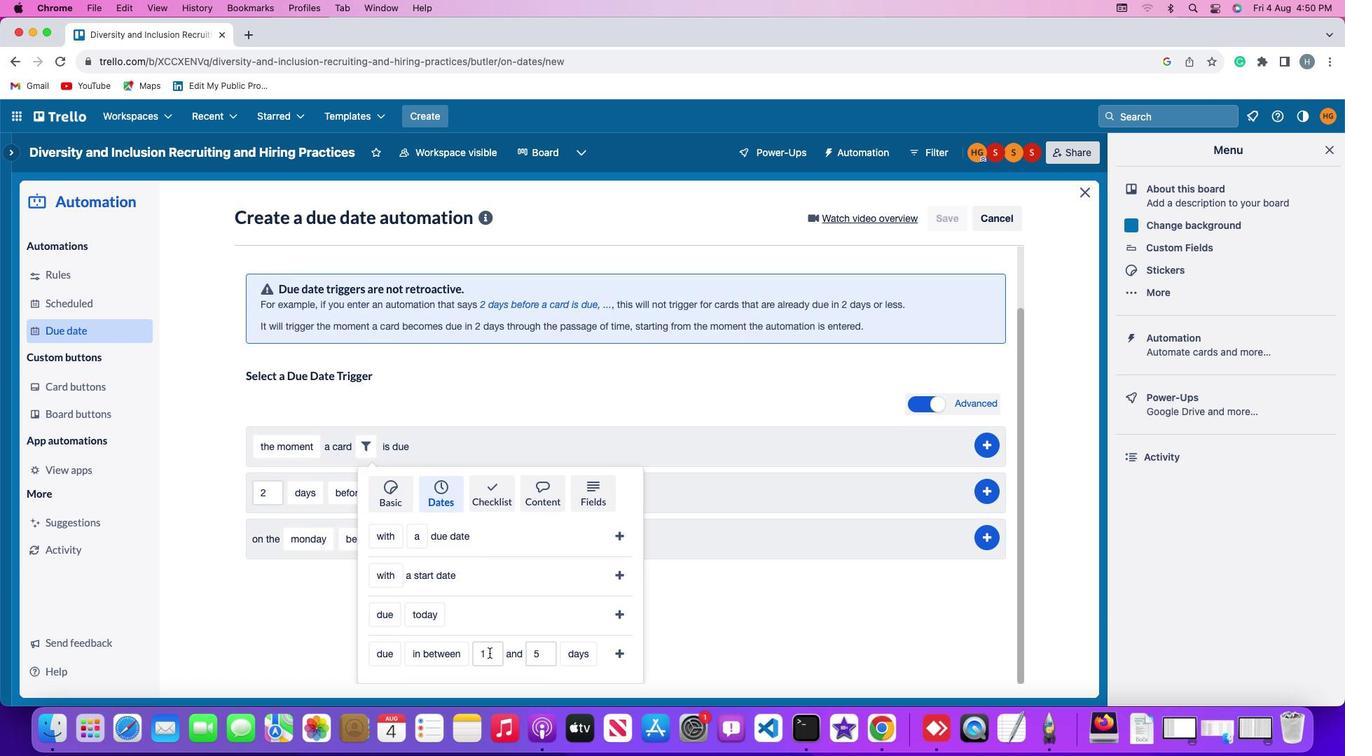 
Action: Mouse pressed left at (490, 653)
Screenshot: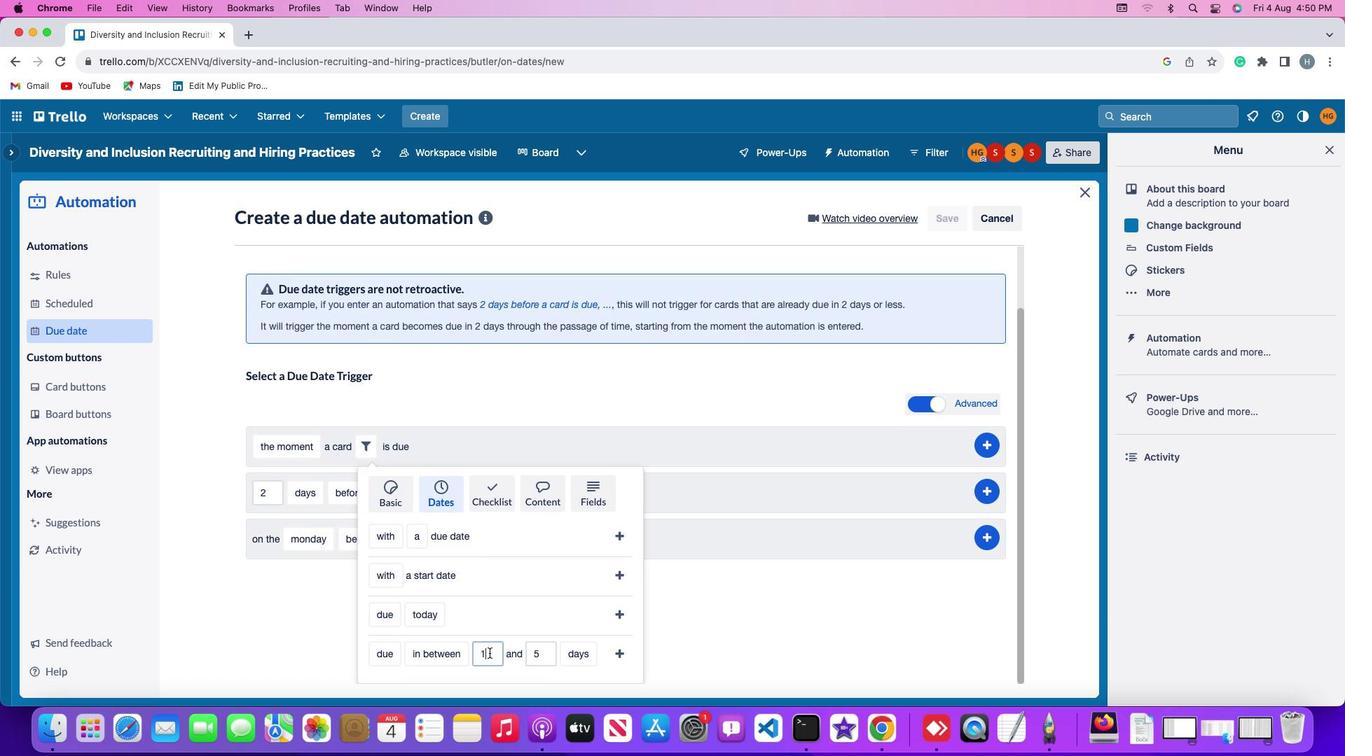 
Action: Mouse moved to (489, 653)
Screenshot: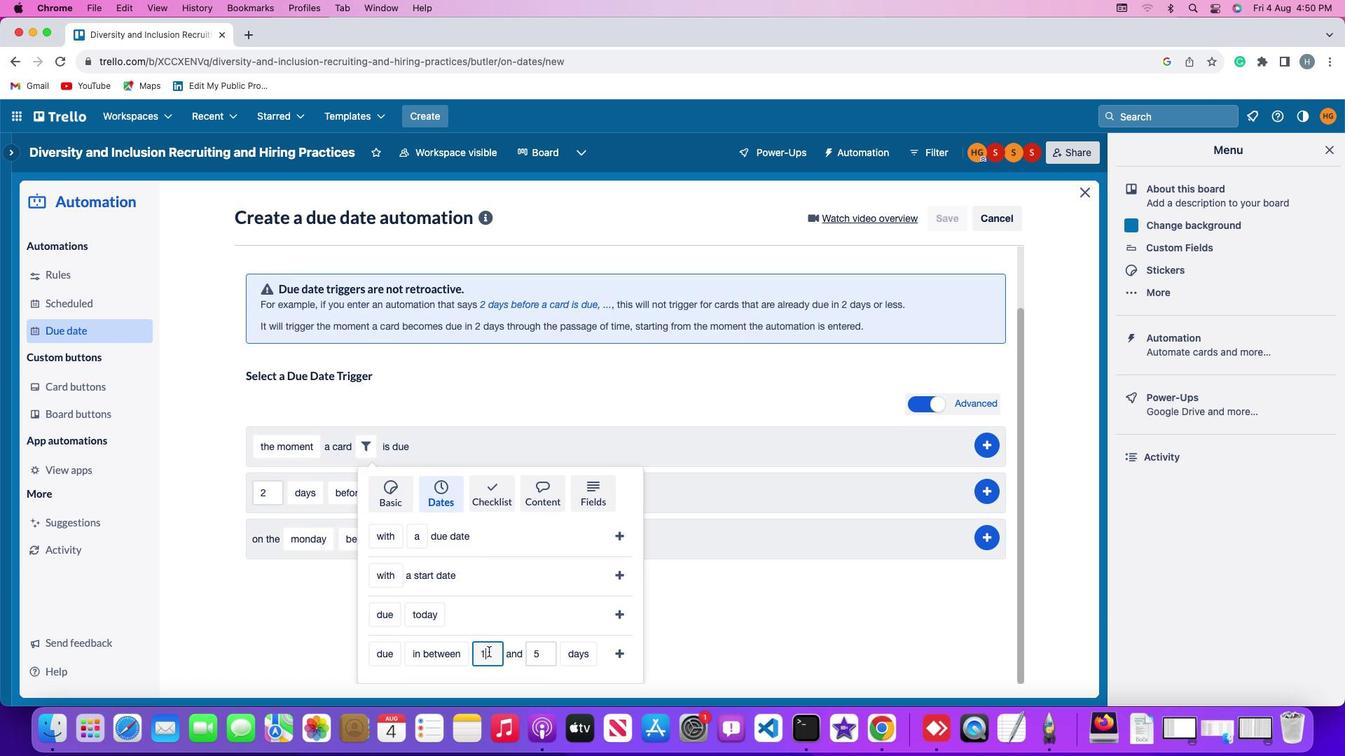 
Action: Key pressed Key.backspace'1'
Screenshot: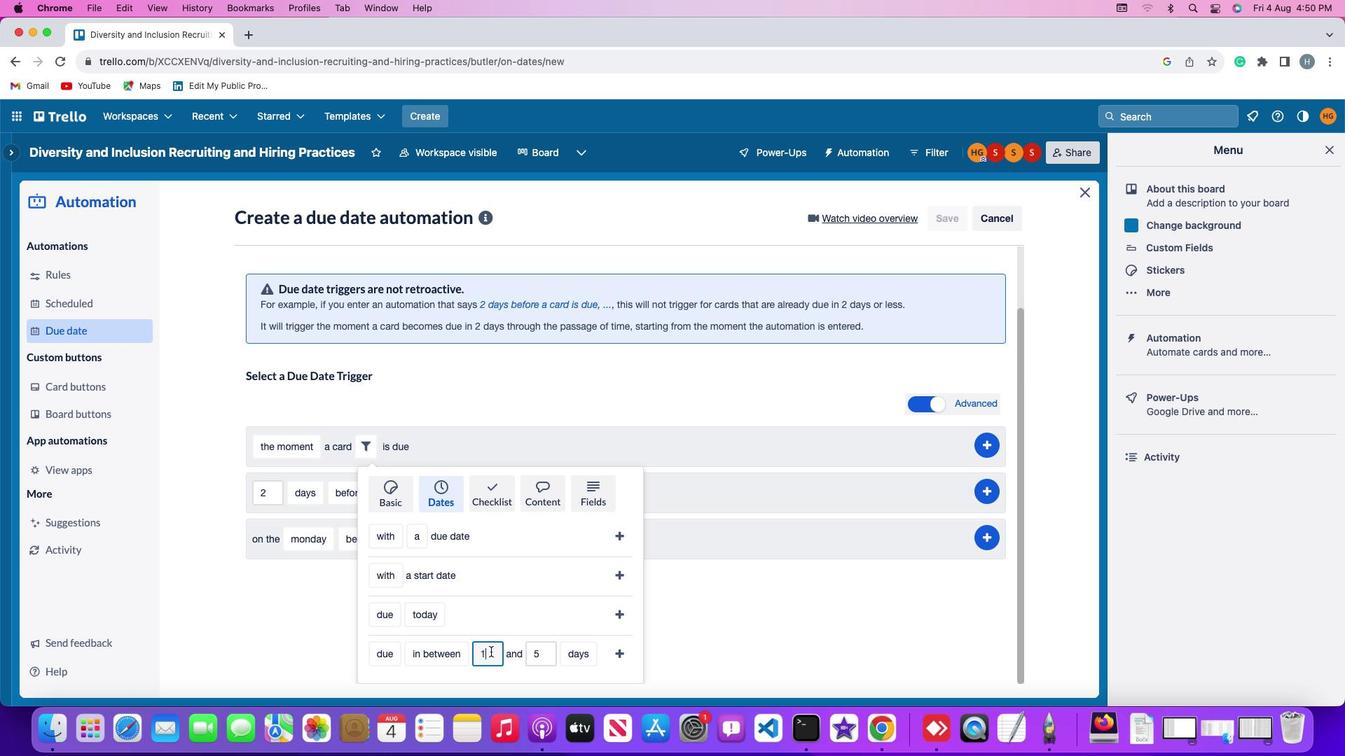 
Action: Mouse moved to (540, 658)
Screenshot: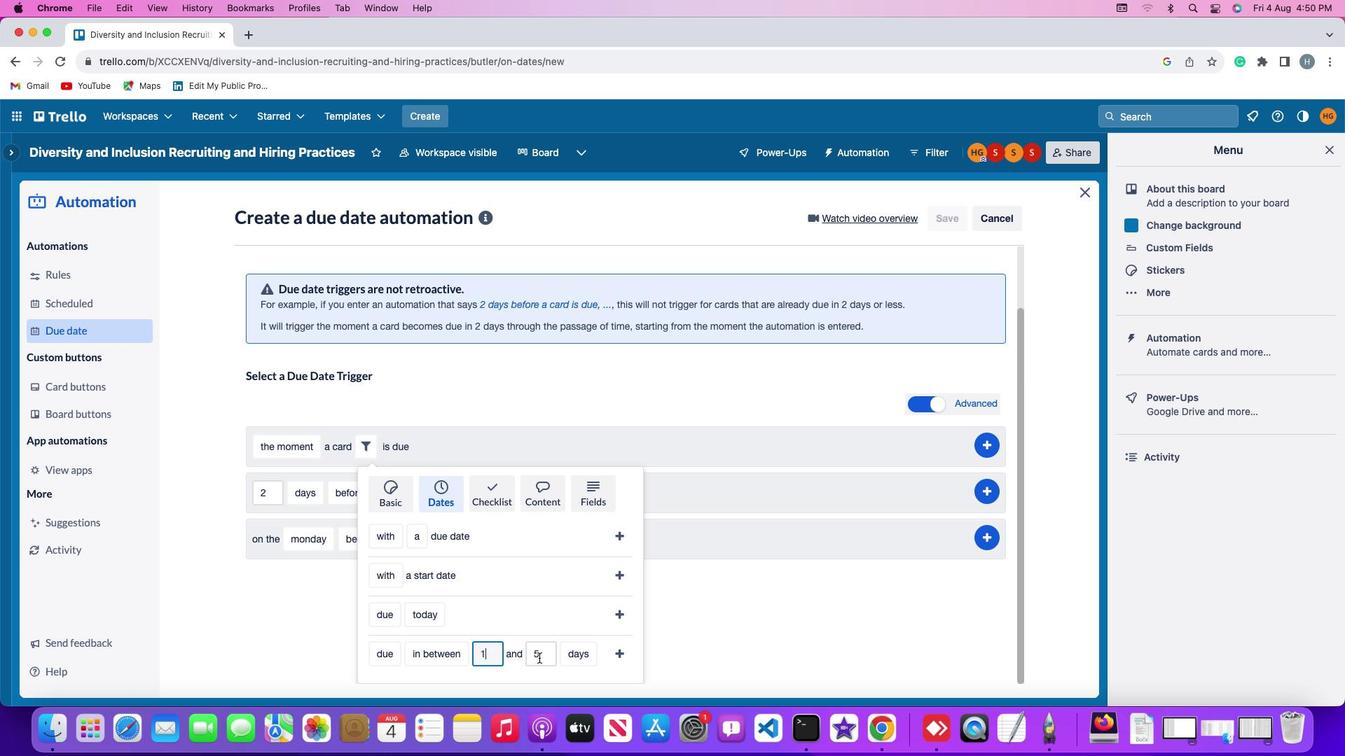 
Action: Mouse pressed left at (540, 658)
Screenshot: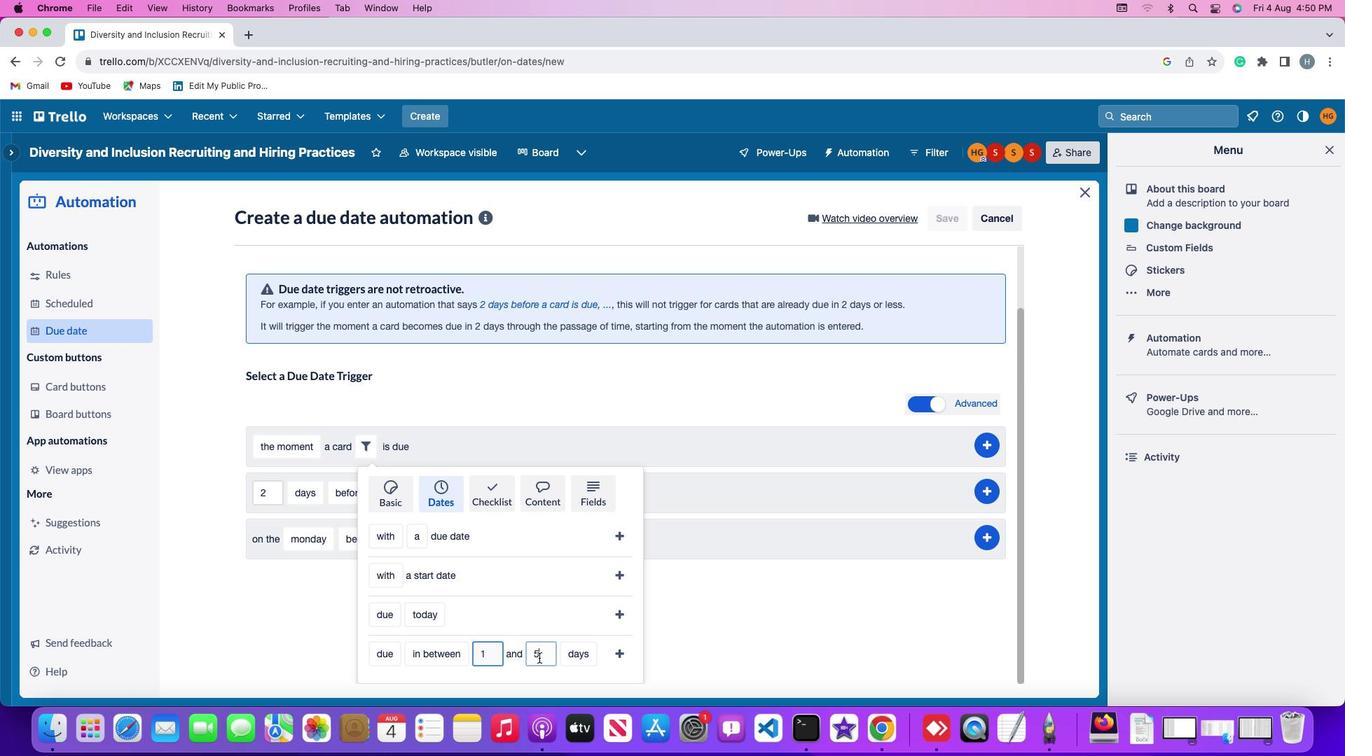
Action: Mouse moved to (540, 658)
Screenshot: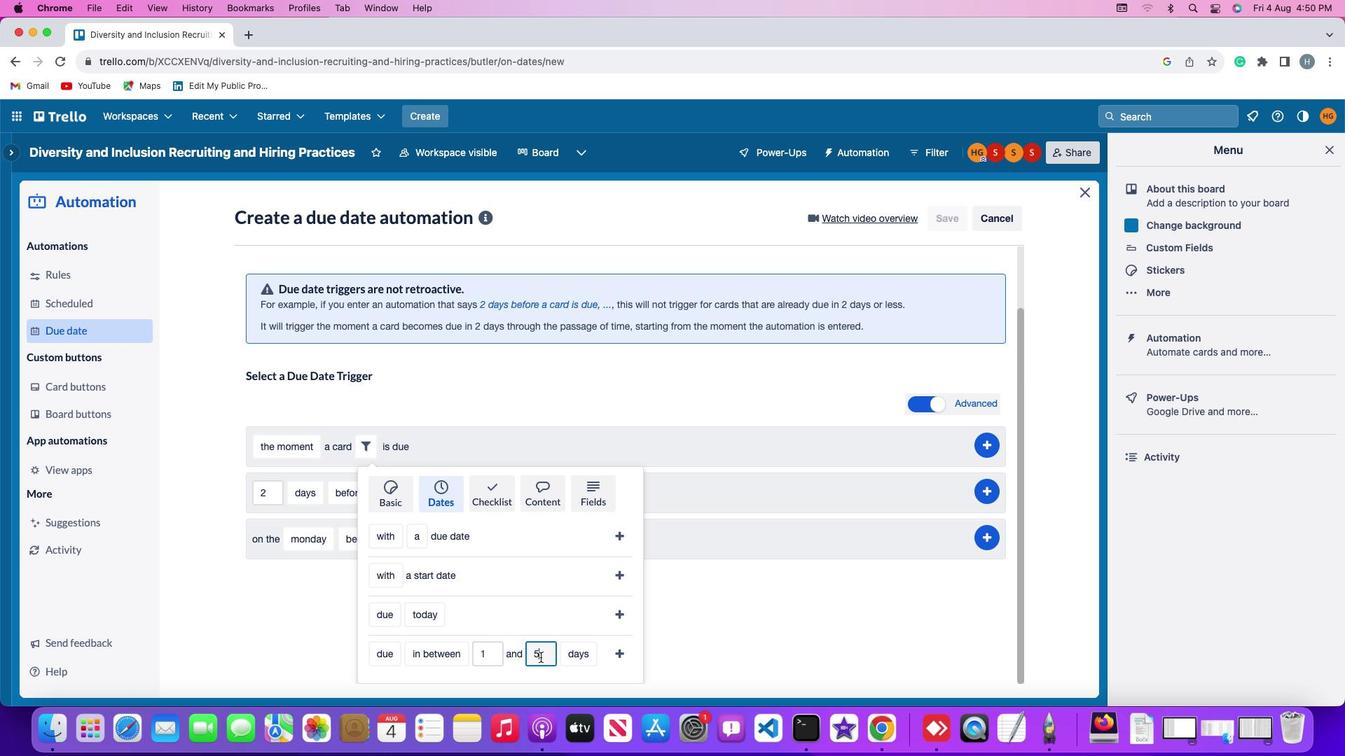 
Action: Key pressed Key.backspace'5'
Screenshot: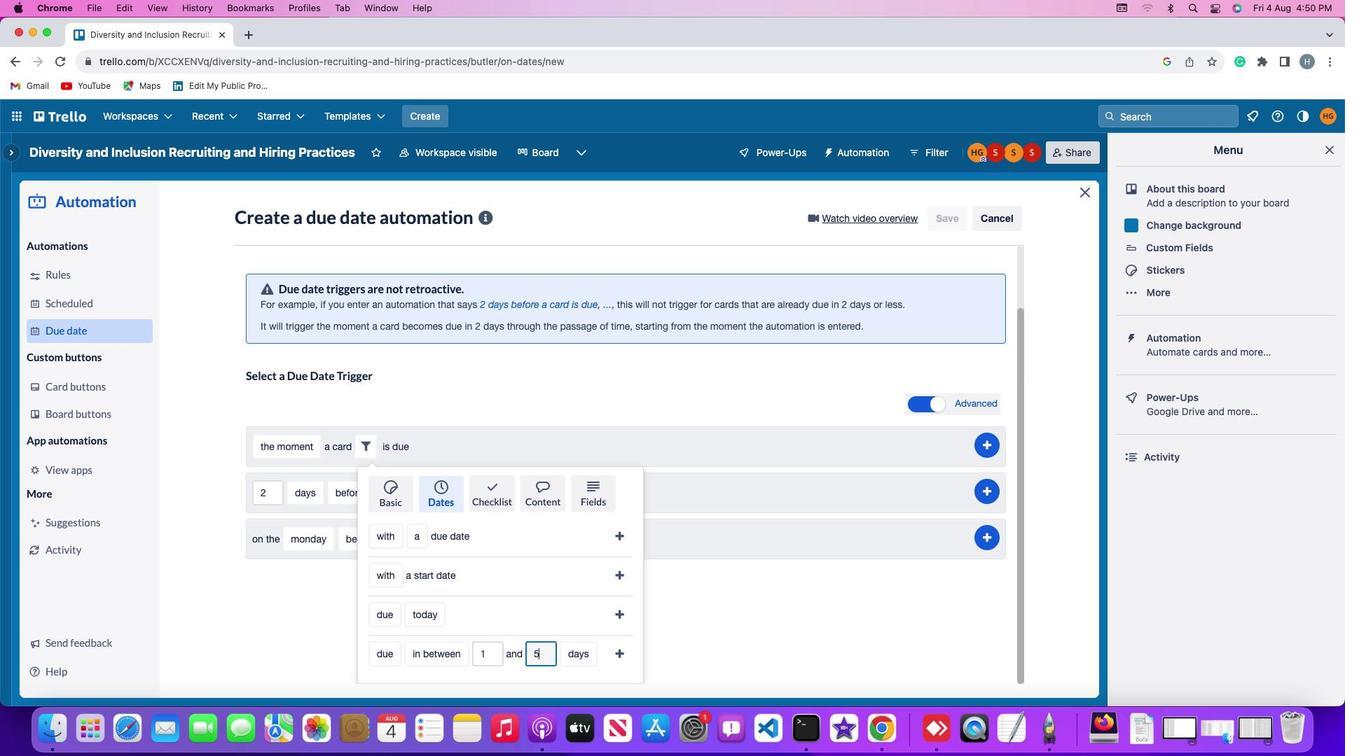
Action: Mouse moved to (588, 627)
Screenshot: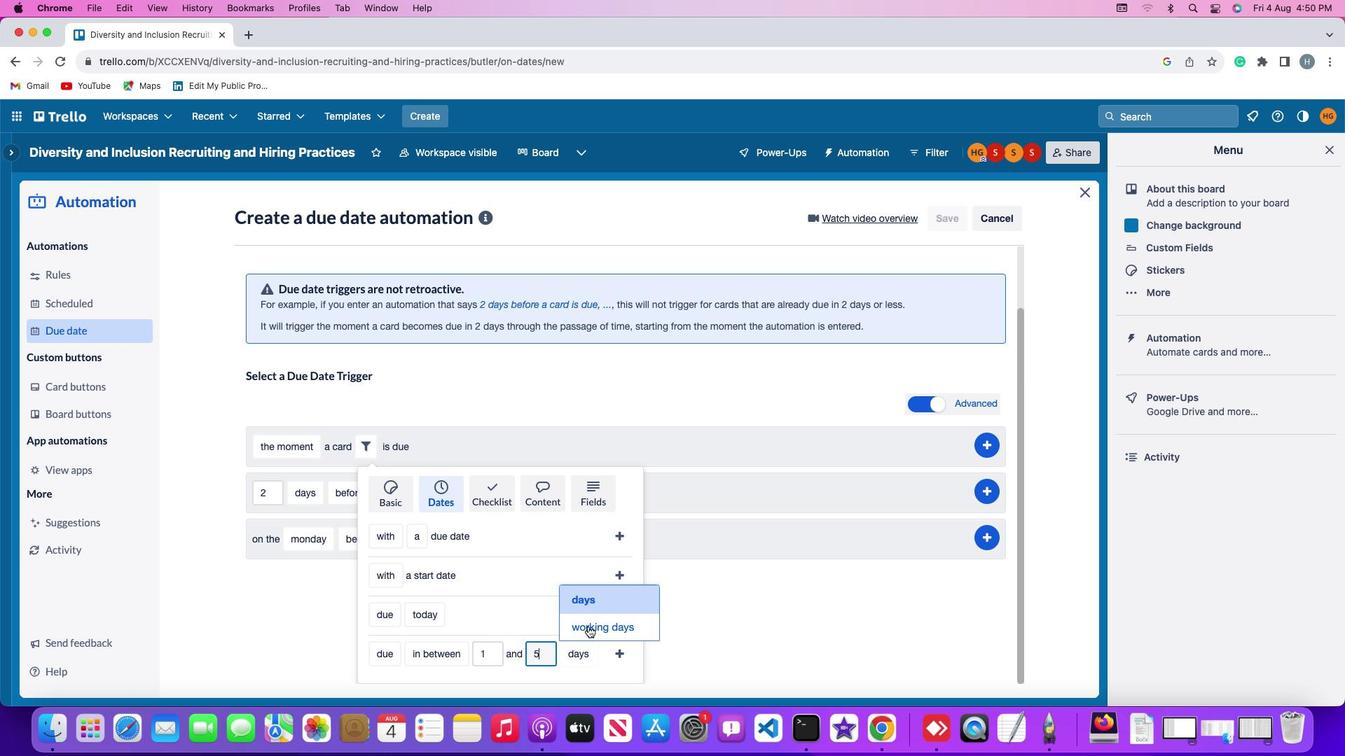 
Action: Mouse pressed left at (588, 627)
Screenshot: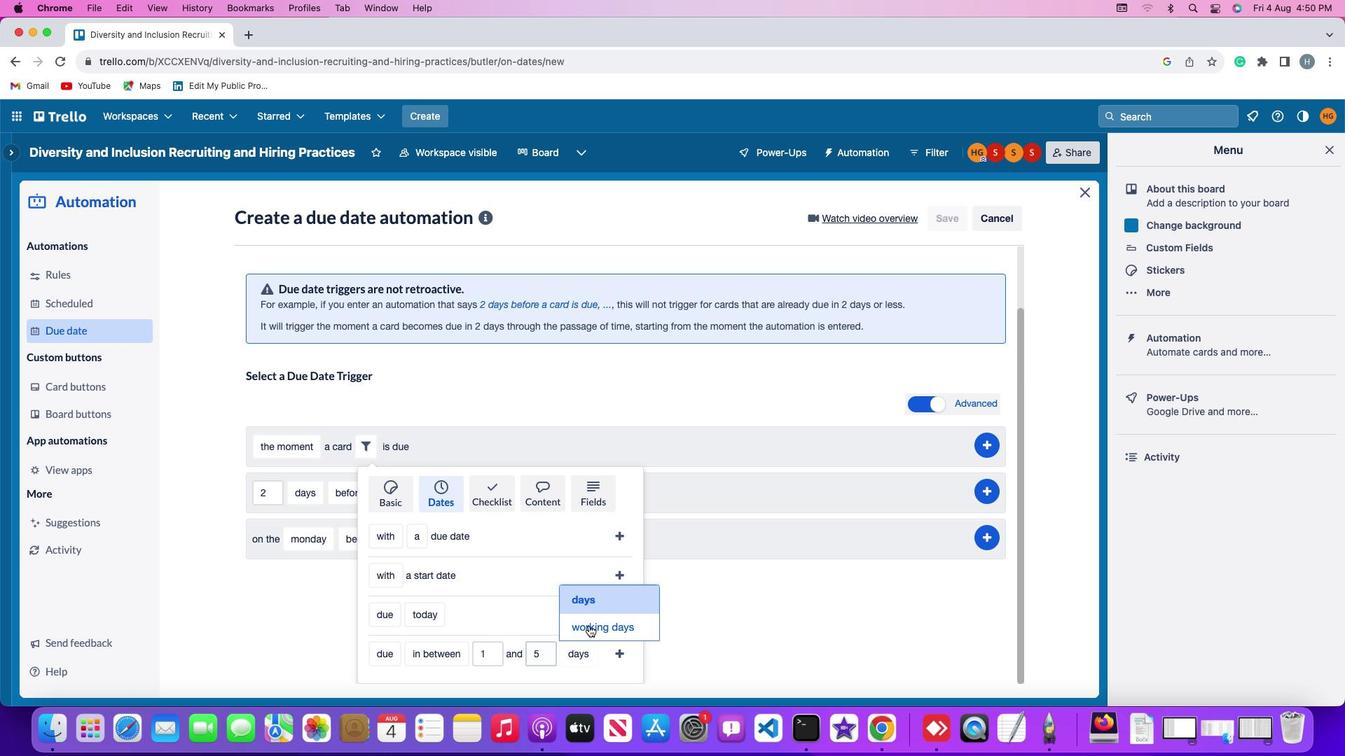 
Action: Mouse moved to (657, 650)
Screenshot: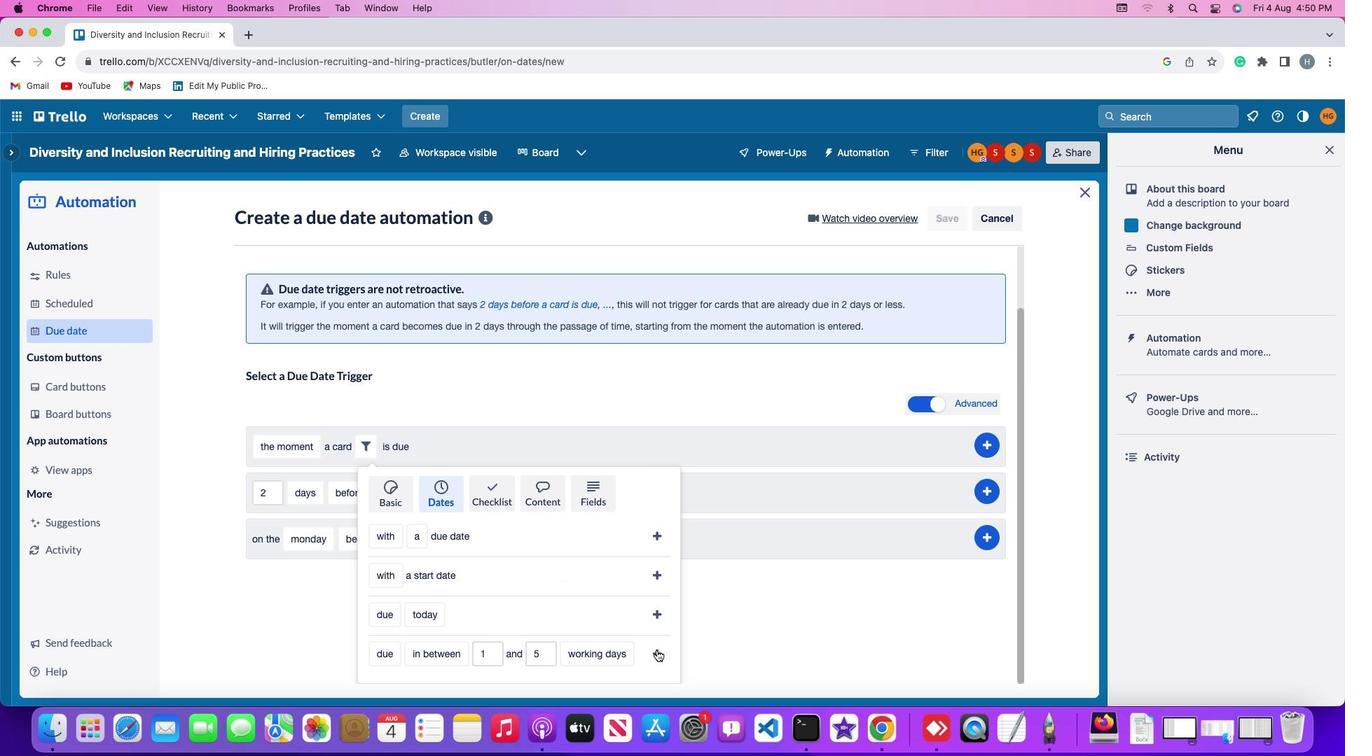 
Action: Mouse pressed left at (657, 650)
Screenshot: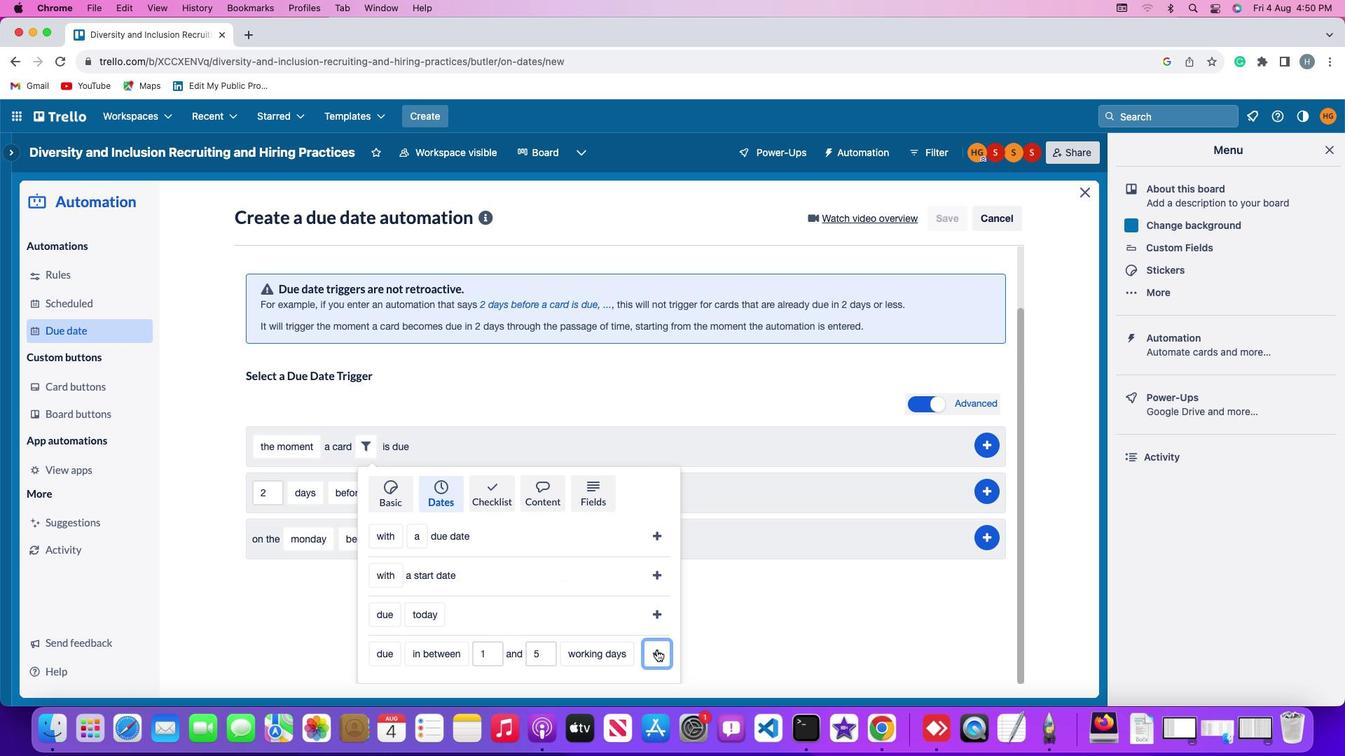 
Action: Mouse moved to (990, 514)
Screenshot: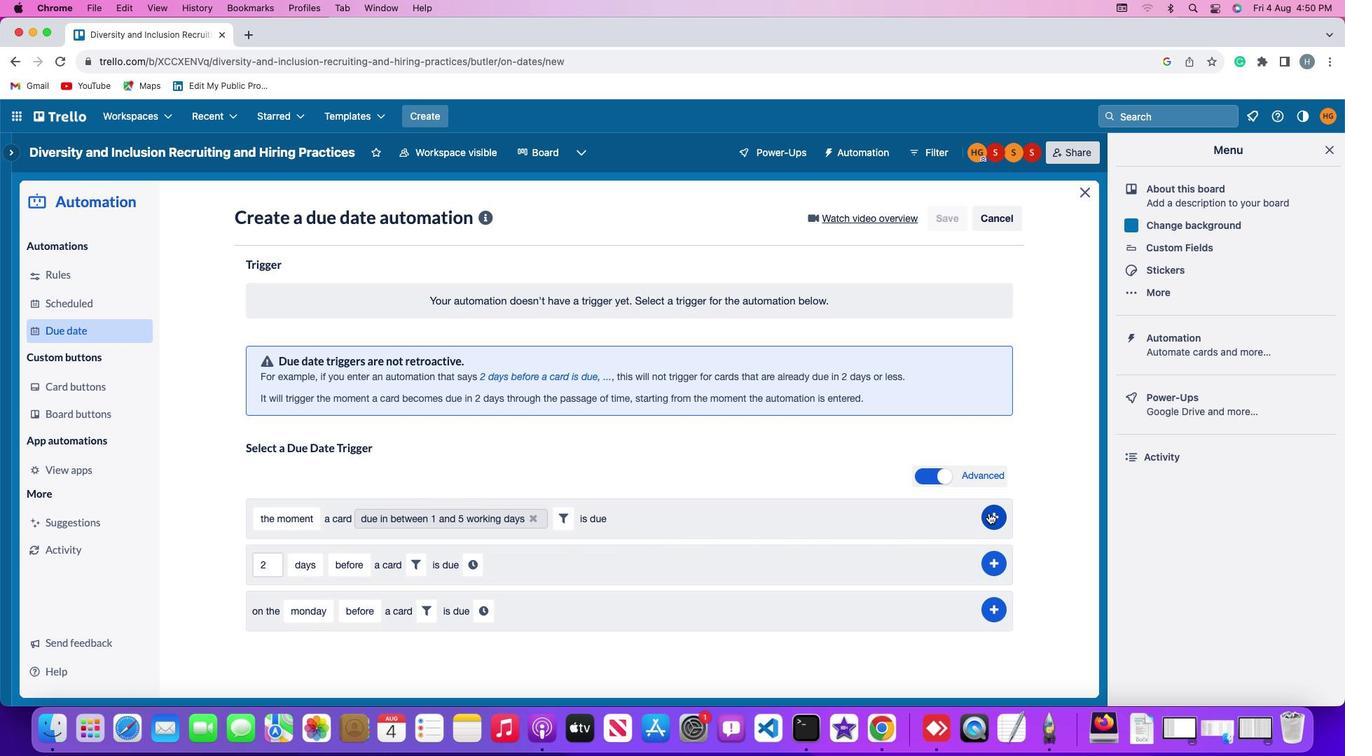 
Action: Mouse pressed left at (990, 514)
Screenshot: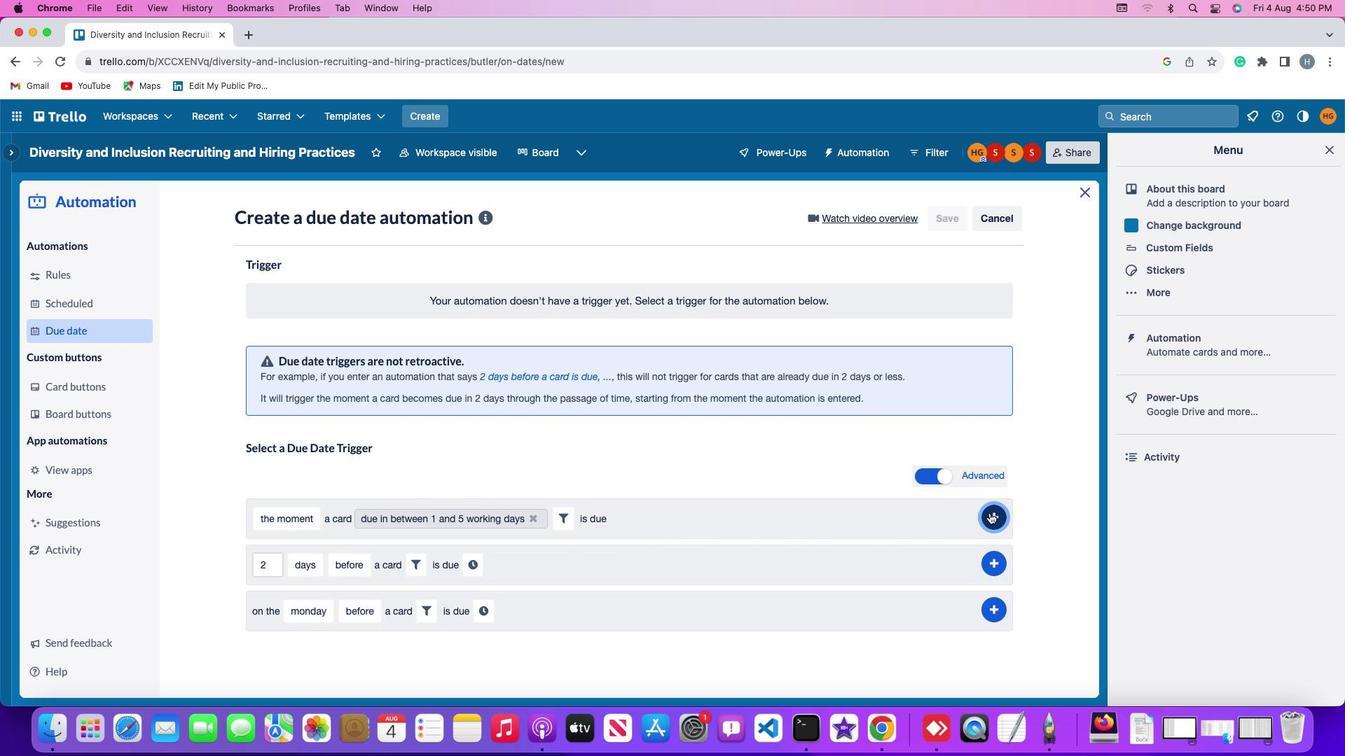 
Action: Mouse moved to (1036, 366)
Screenshot: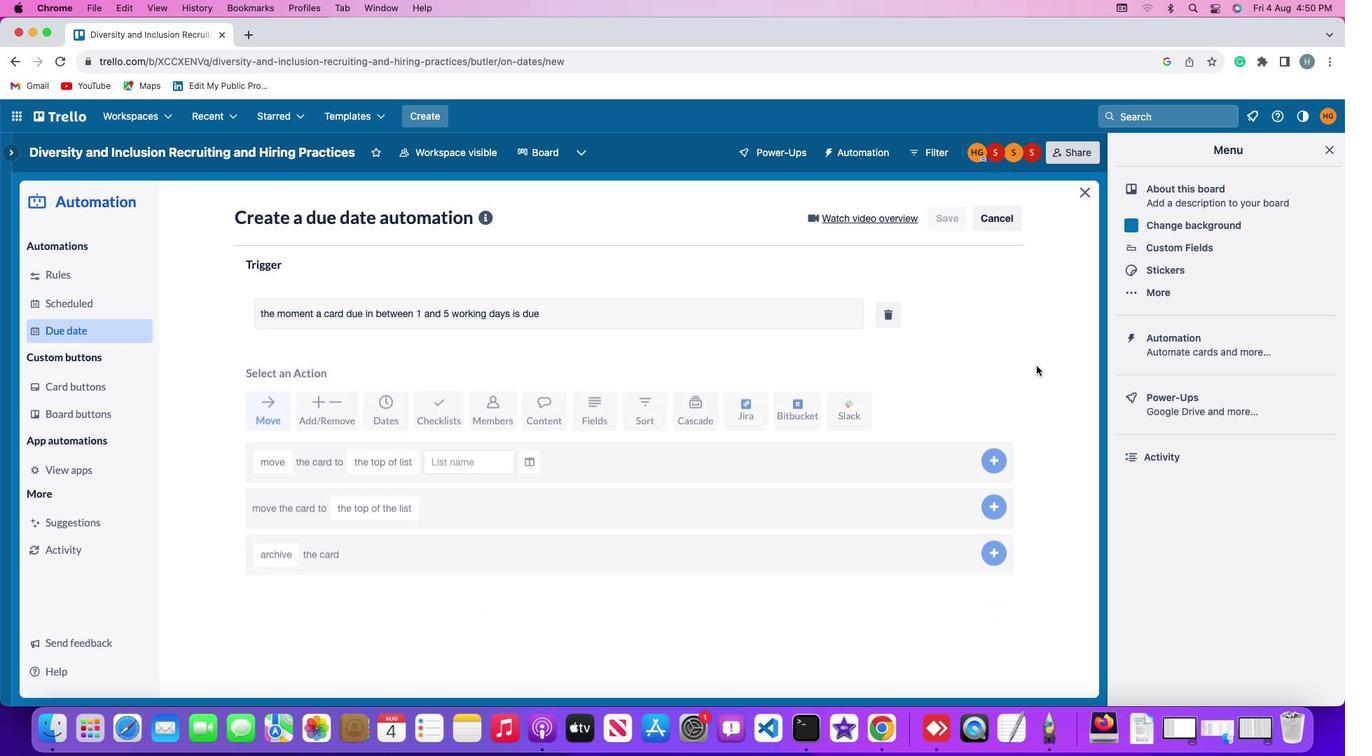 
